 Task: Look for space in Lobatse, Botswana from 3rd August, 2023 to 17th August, 2023 for 3 adults, 1 child in price range Rs.3000 to Rs.15000. Place can be entire place with 3 bedrooms having 4 beds and 2 bathrooms. Property type can be house, flat, guest house. Amenities needed are: wifi, washing machine. Booking option can be shelf check-in. Required host language is English.
Action: Mouse moved to (436, 95)
Screenshot: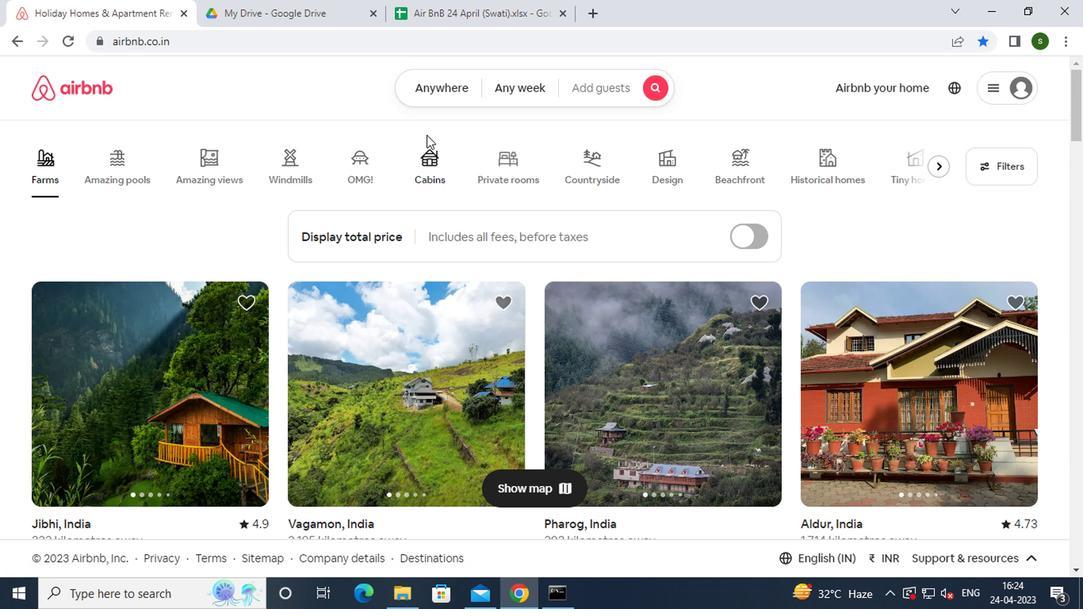 
Action: Mouse pressed left at (436, 95)
Screenshot: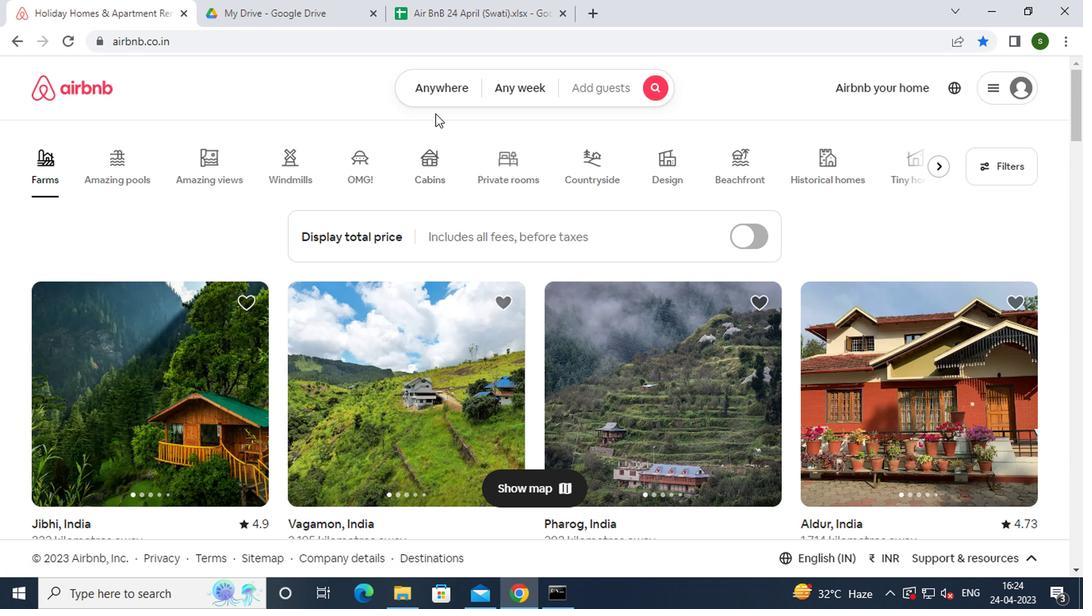 
Action: Mouse moved to (318, 156)
Screenshot: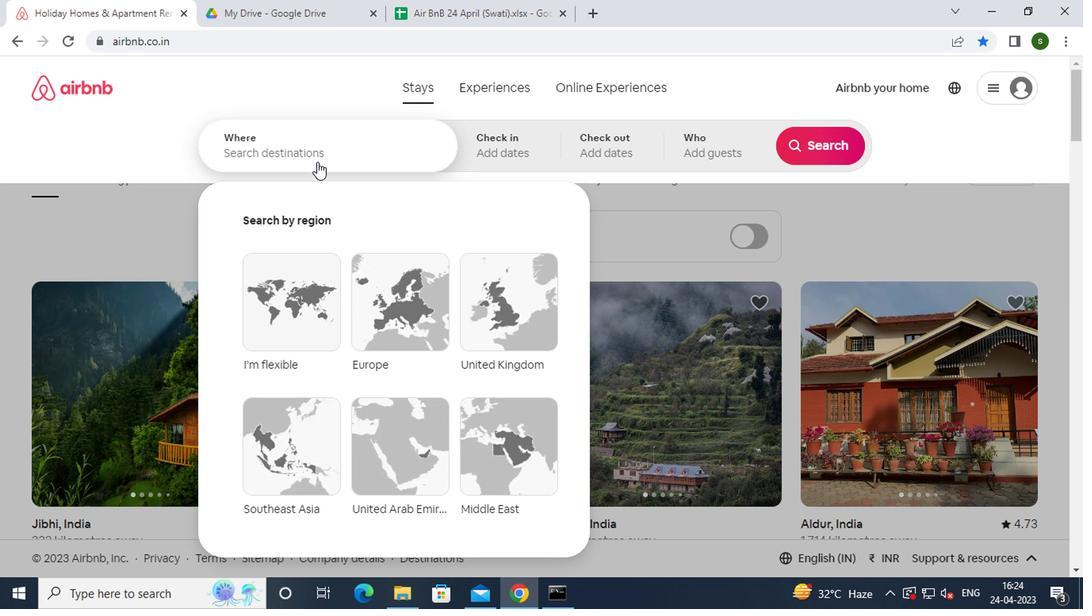 
Action: Mouse pressed left at (318, 156)
Screenshot: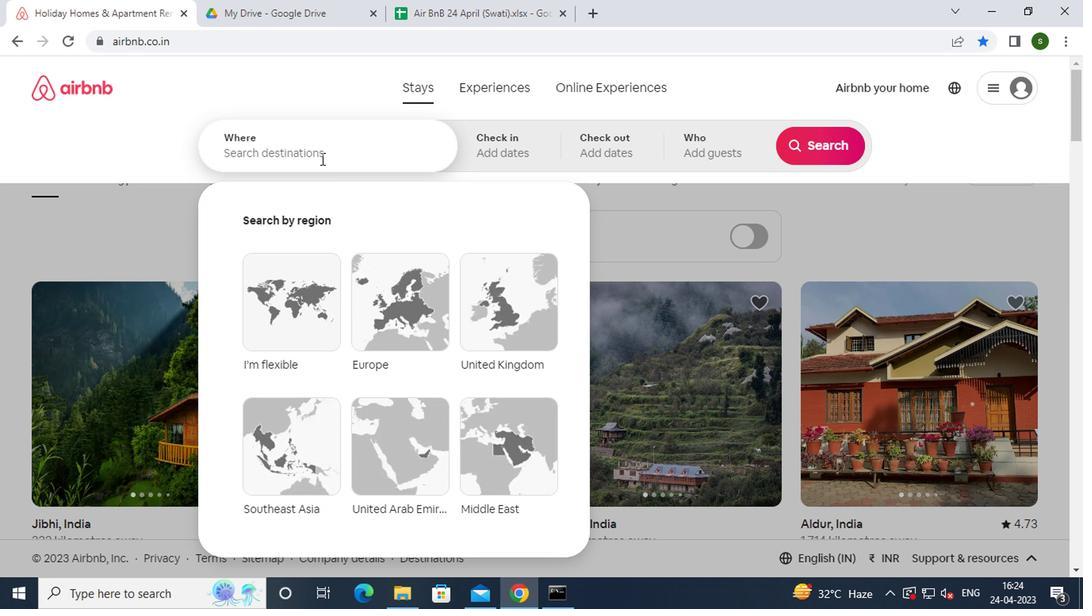 
Action: Key pressed <Key.caps_lock><Key.caps_lock>l<Key.caps_lock>obatse
Screenshot: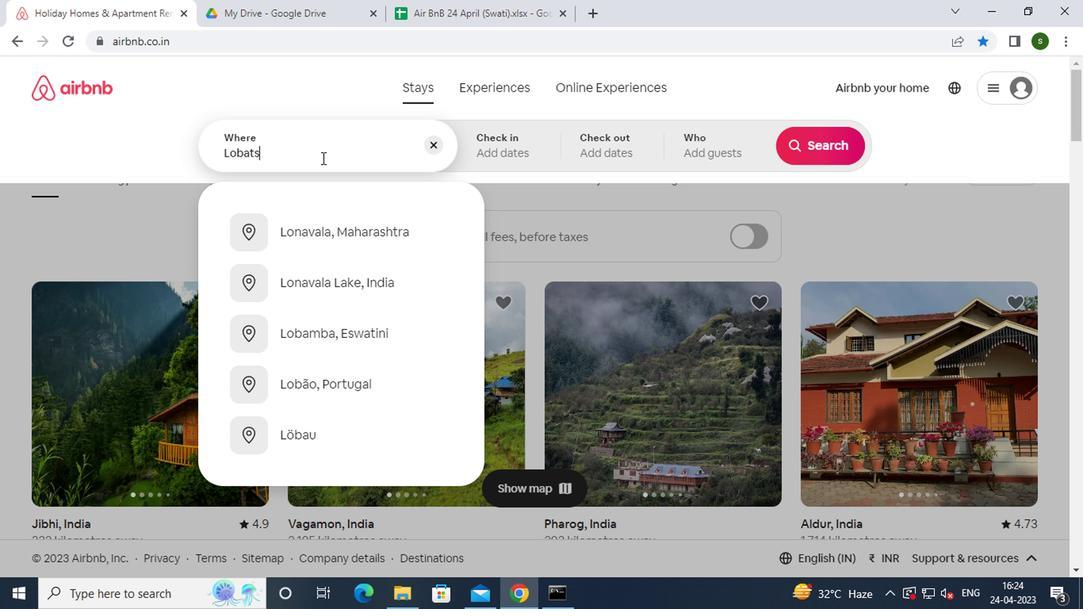 
Action: Mouse moved to (340, 222)
Screenshot: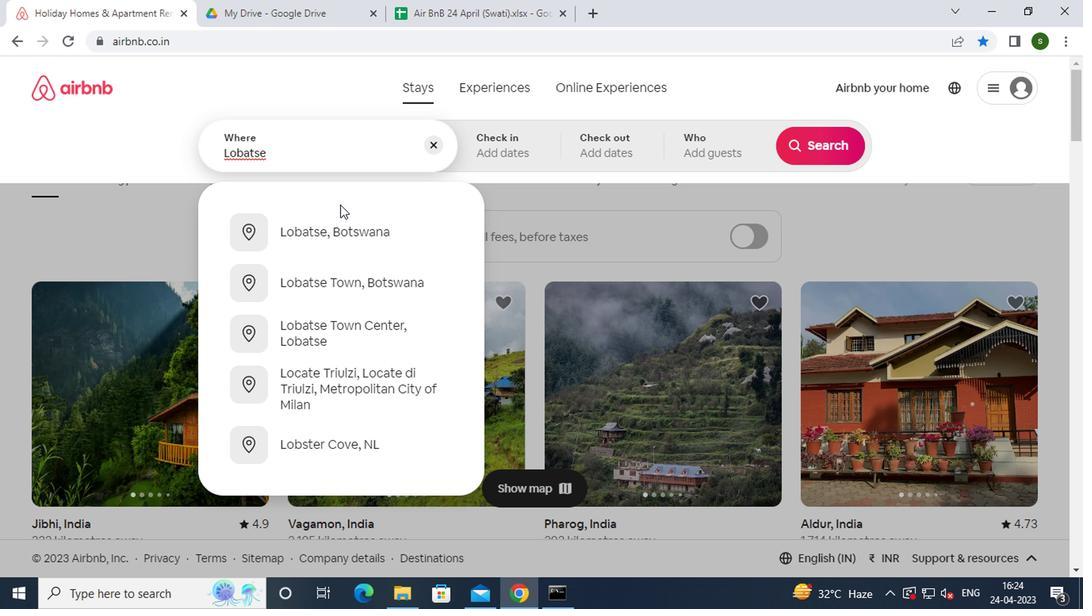 
Action: Mouse pressed left at (340, 222)
Screenshot: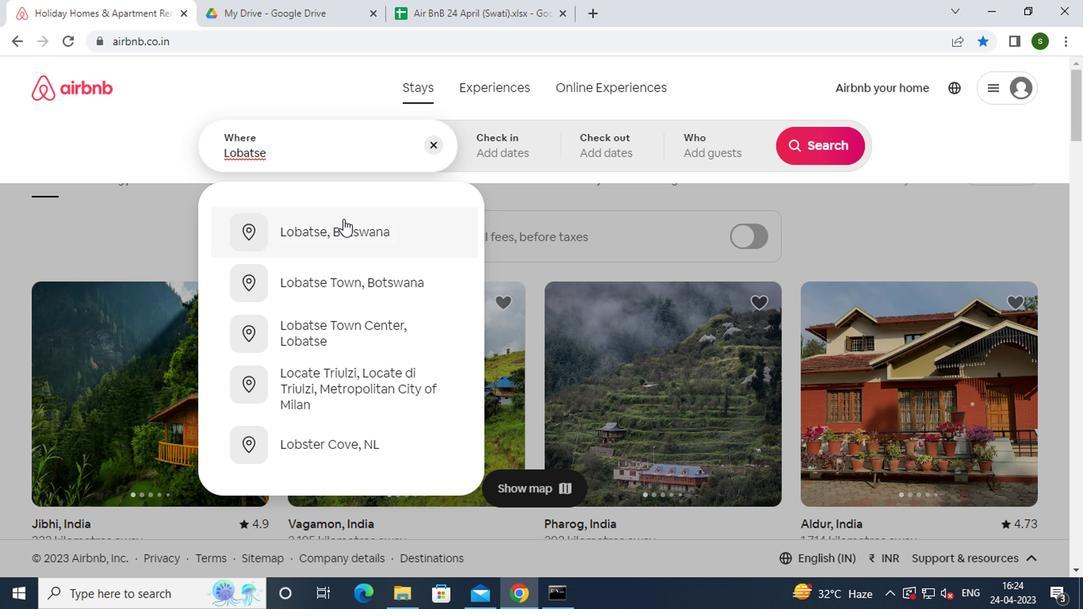 
Action: Mouse moved to (799, 278)
Screenshot: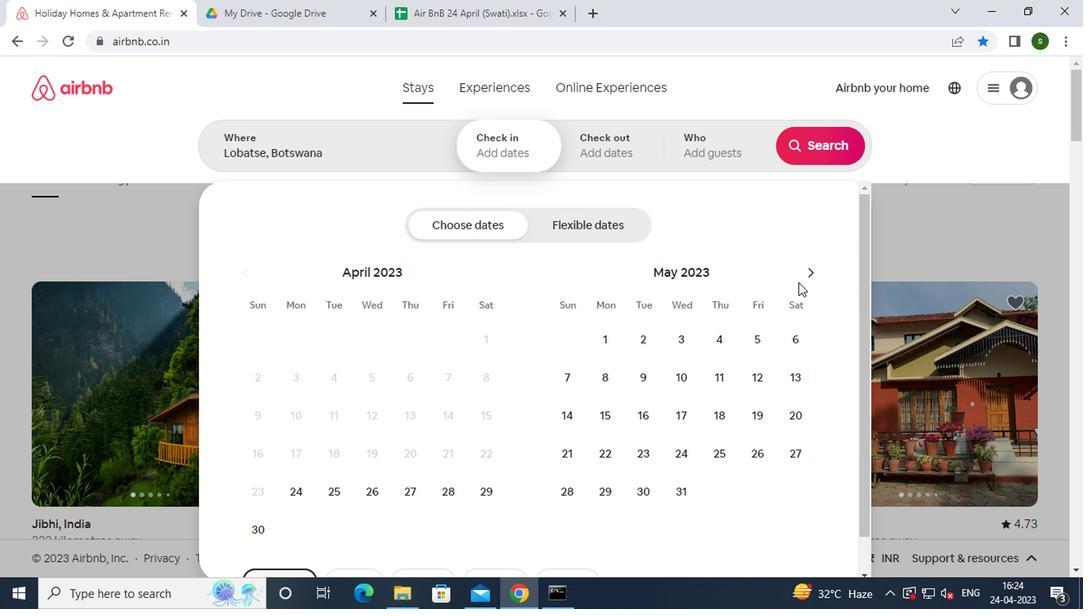 
Action: Mouse pressed left at (799, 278)
Screenshot: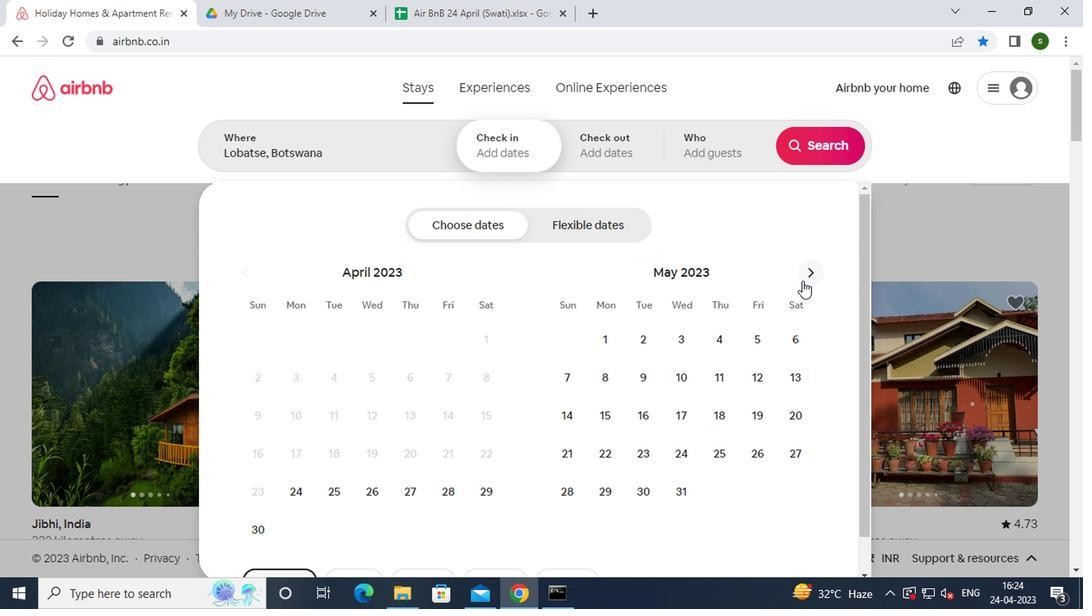 
Action: Mouse pressed left at (799, 278)
Screenshot: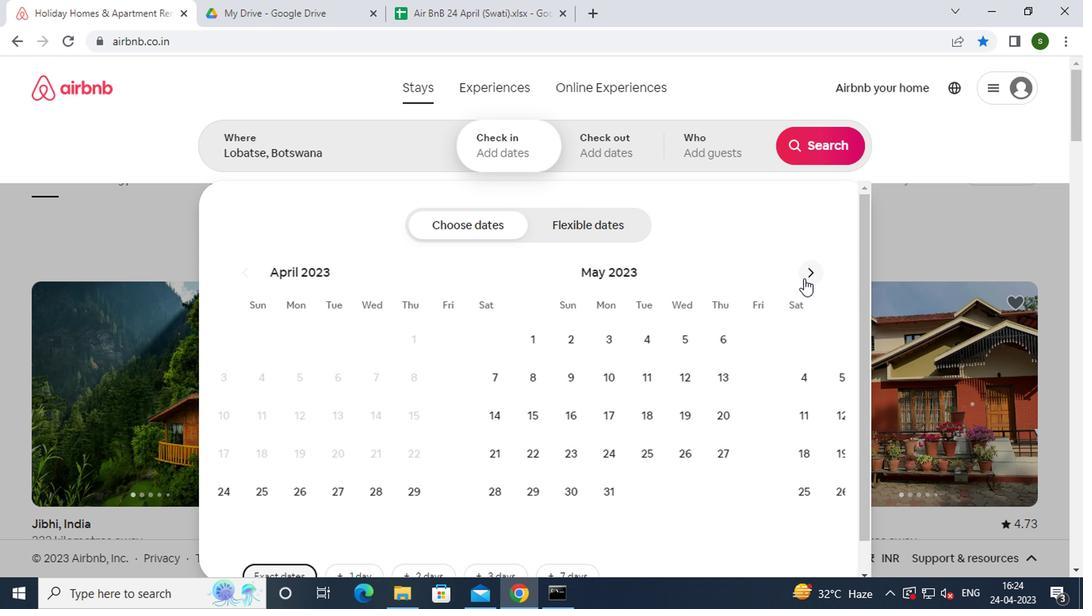 
Action: Mouse pressed left at (799, 278)
Screenshot: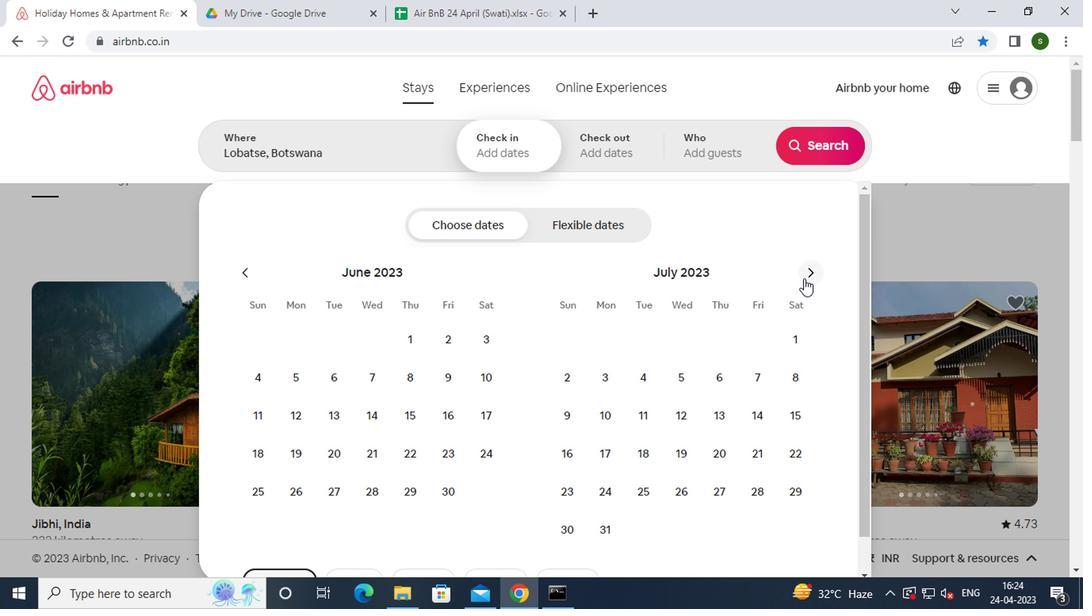 
Action: Mouse moved to (728, 334)
Screenshot: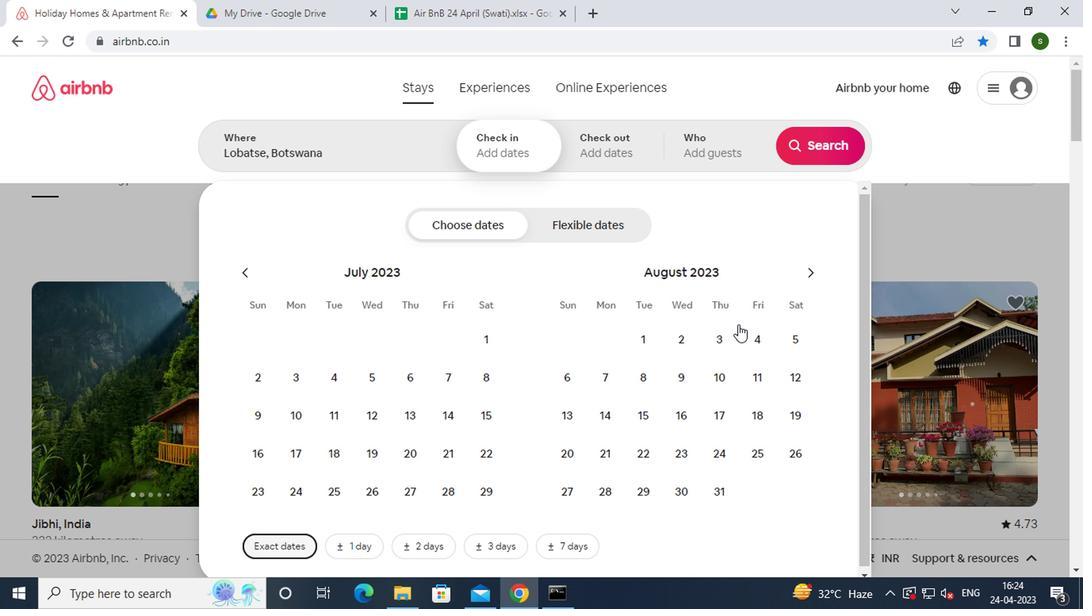 
Action: Mouse pressed left at (728, 334)
Screenshot: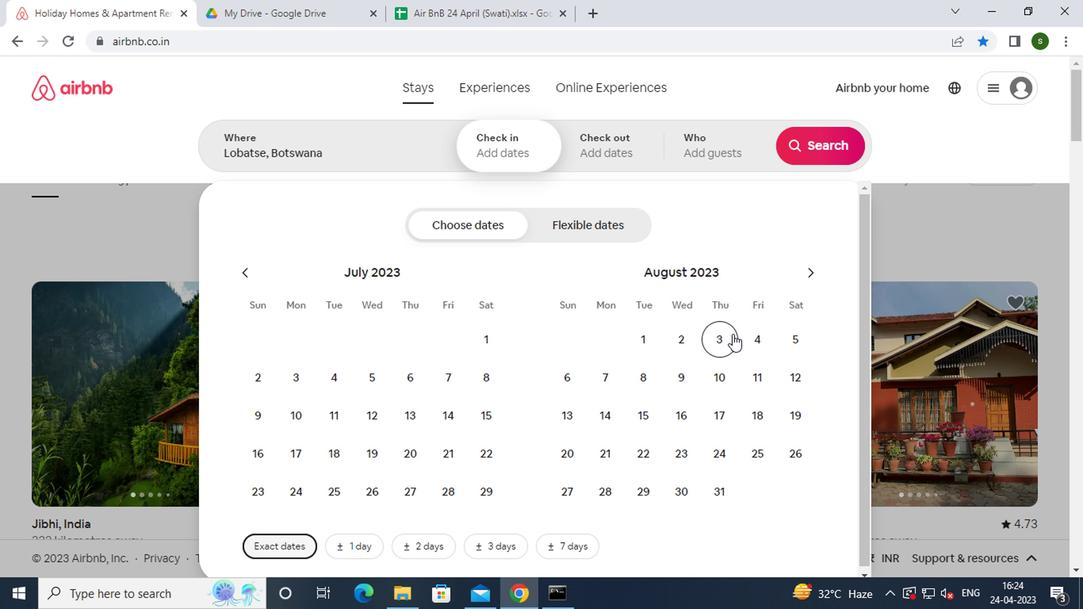 
Action: Mouse moved to (718, 418)
Screenshot: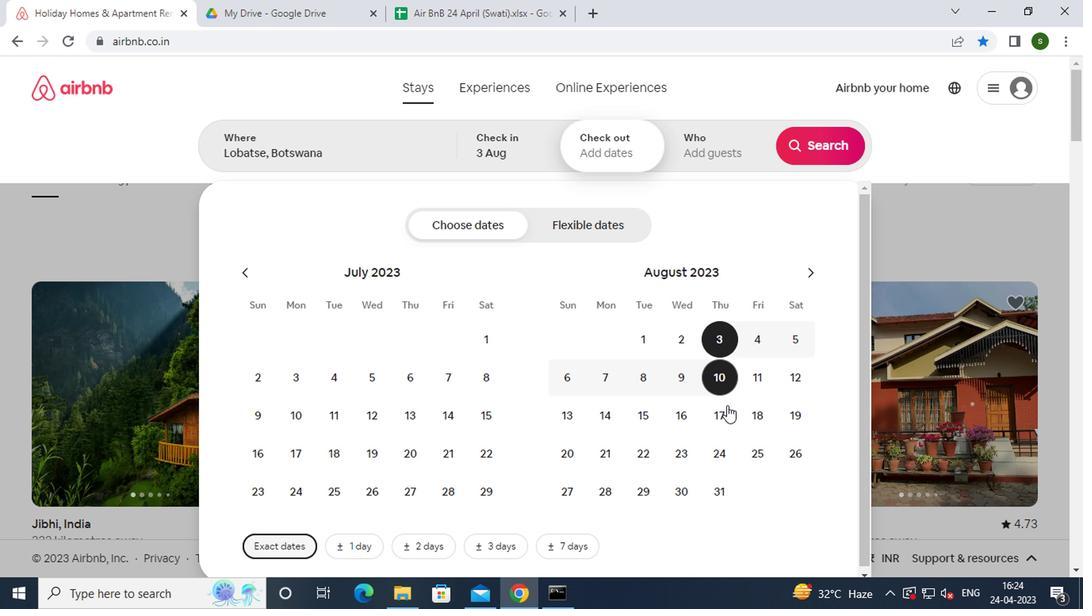 
Action: Mouse pressed left at (718, 418)
Screenshot: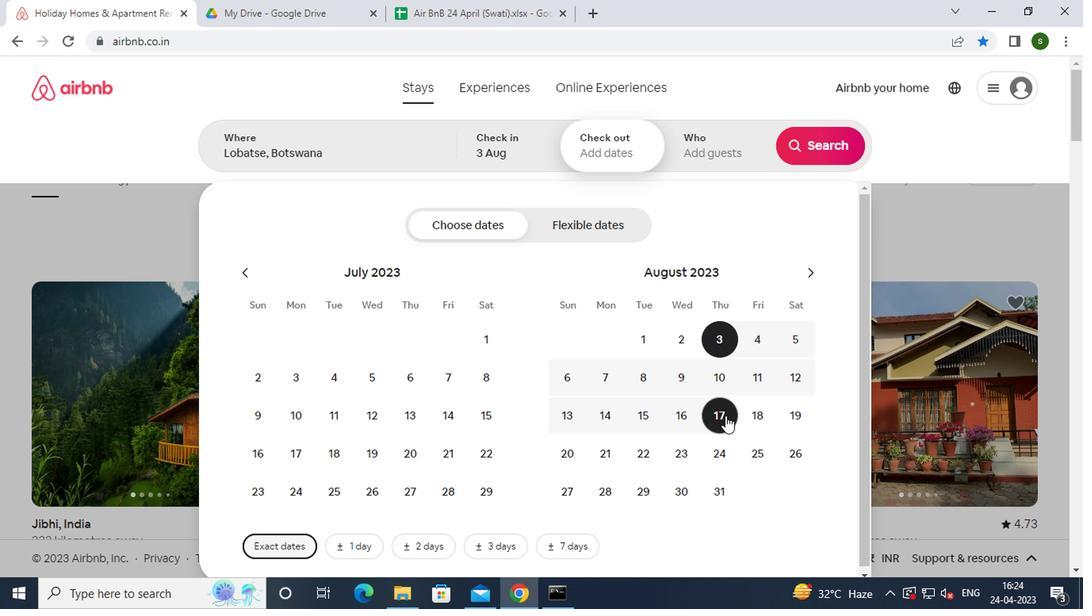 
Action: Mouse moved to (731, 138)
Screenshot: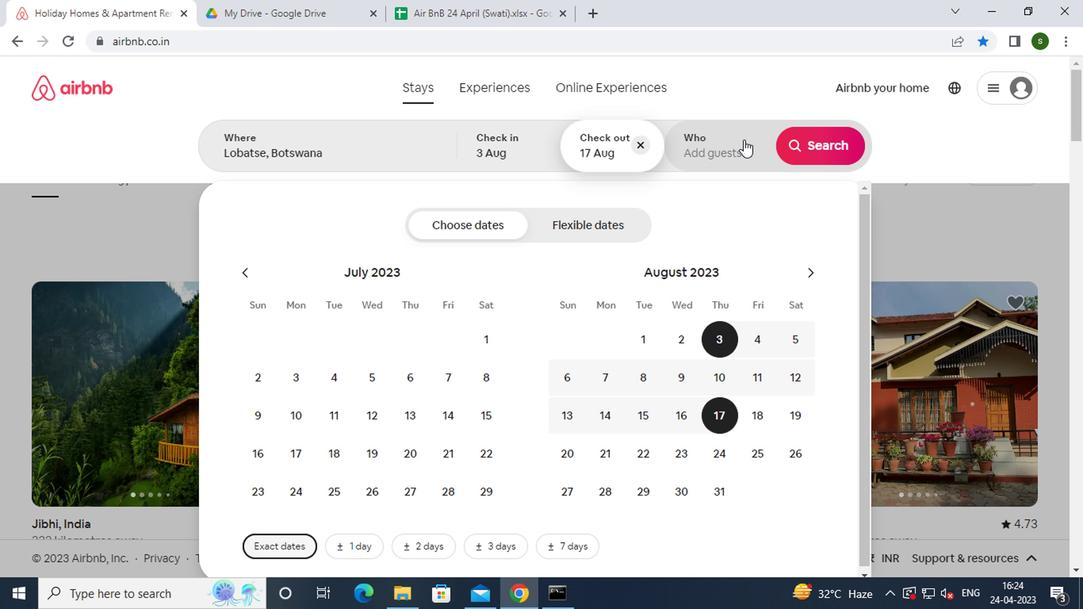 
Action: Mouse pressed left at (731, 138)
Screenshot: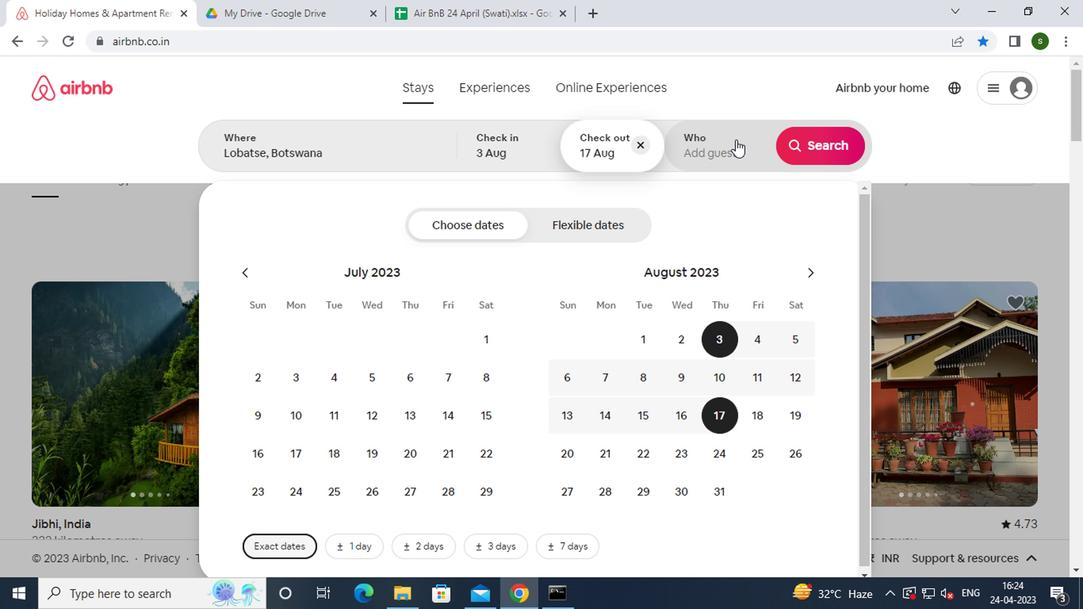 
Action: Mouse moved to (820, 230)
Screenshot: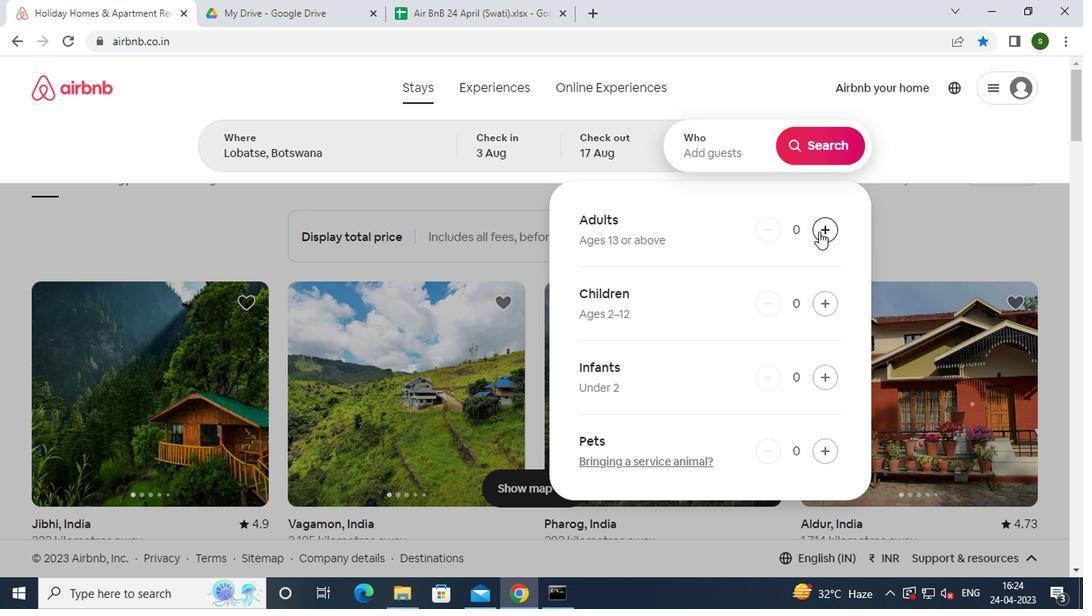 
Action: Mouse pressed left at (820, 230)
Screenshot: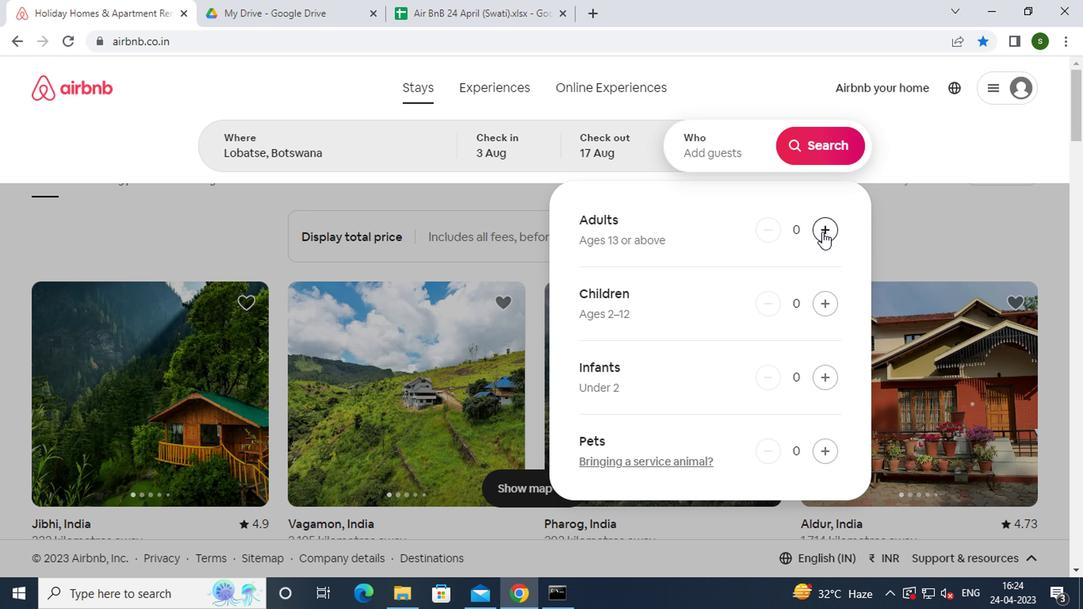 
Action: Mouse pressed left at (820, 230)
Screenshot: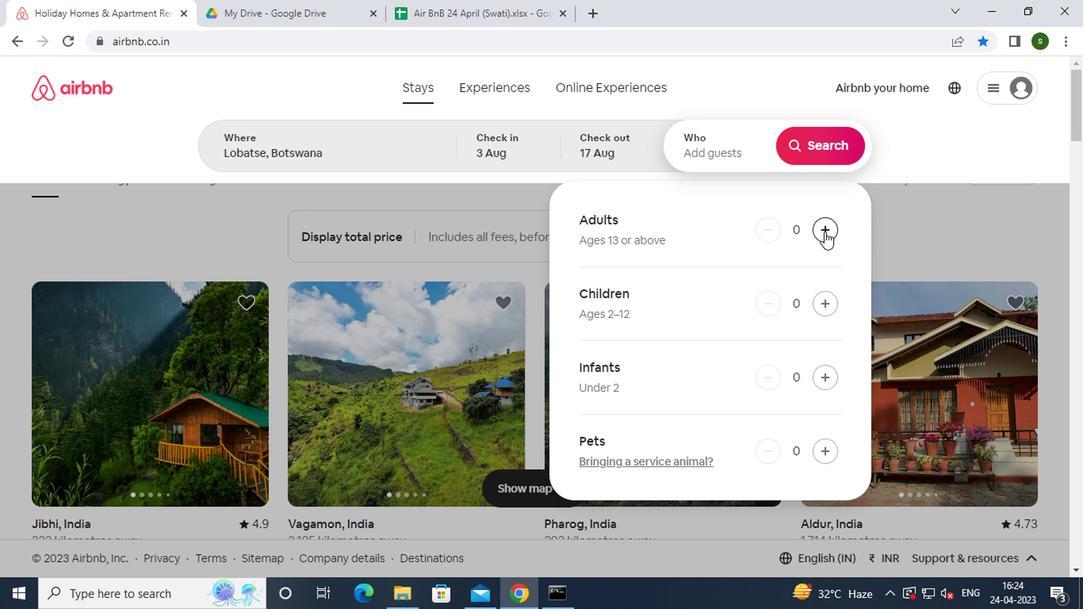 
Action: Mouse pressed left at (820, 230)
Screenshot: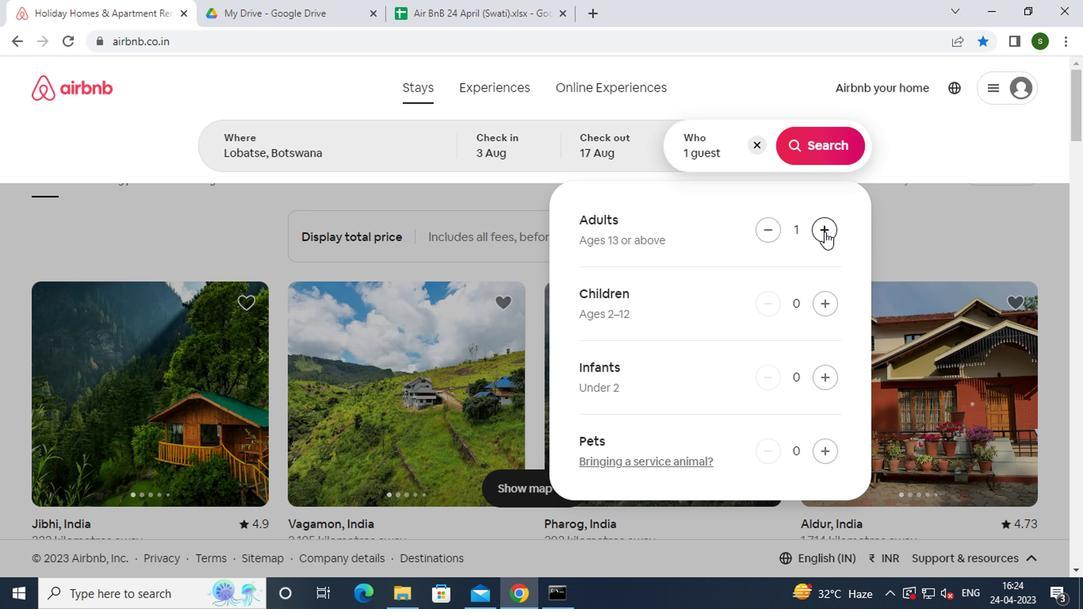 
Action: Mouse moved to (822, 300)
Screenshot: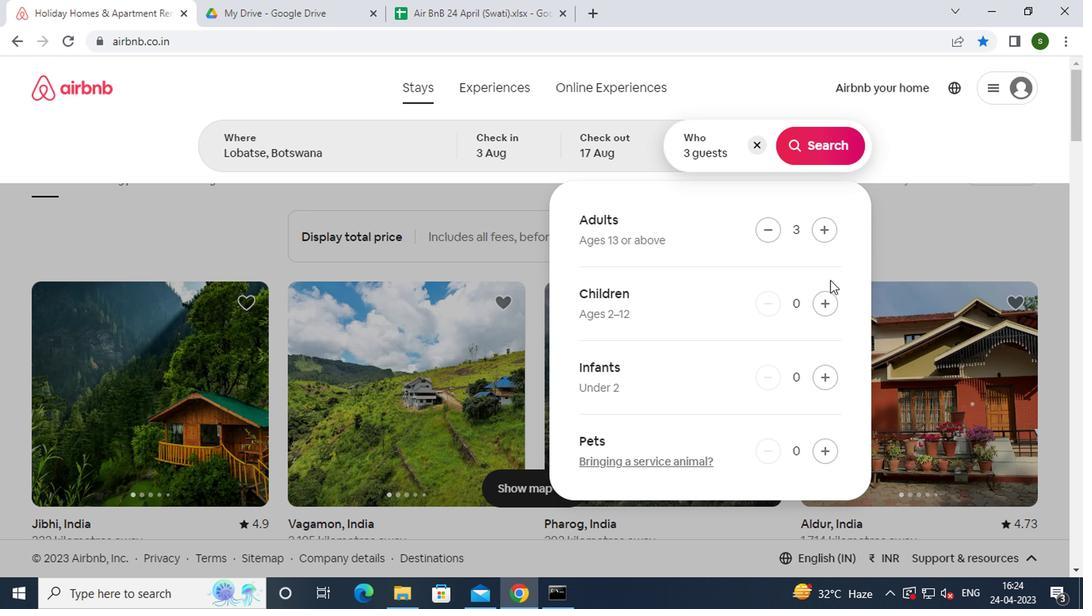 
Action: Mouse pressed left at (822, 300)
Screenshot: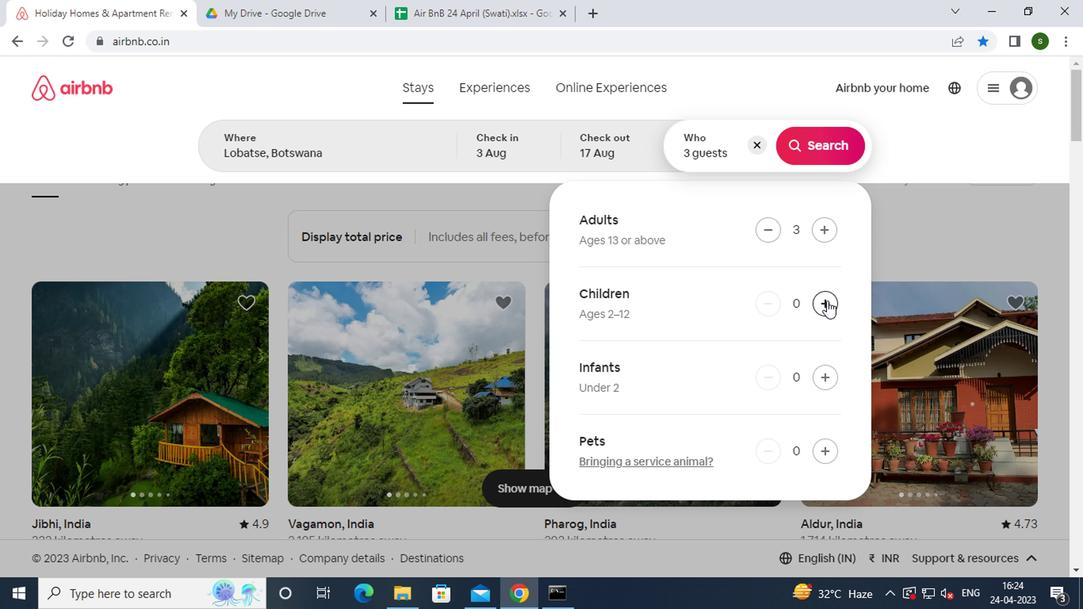 
Action: Mouse moved to (818, 150)
Screenshot: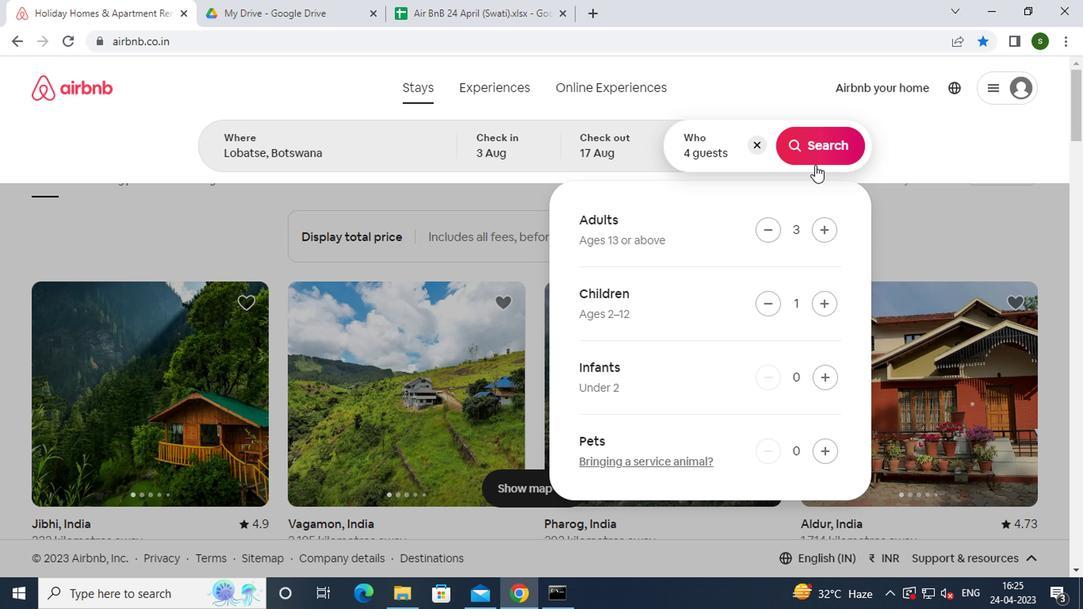 
Action: Mouse pressed left at (818, 150)
Screenshot: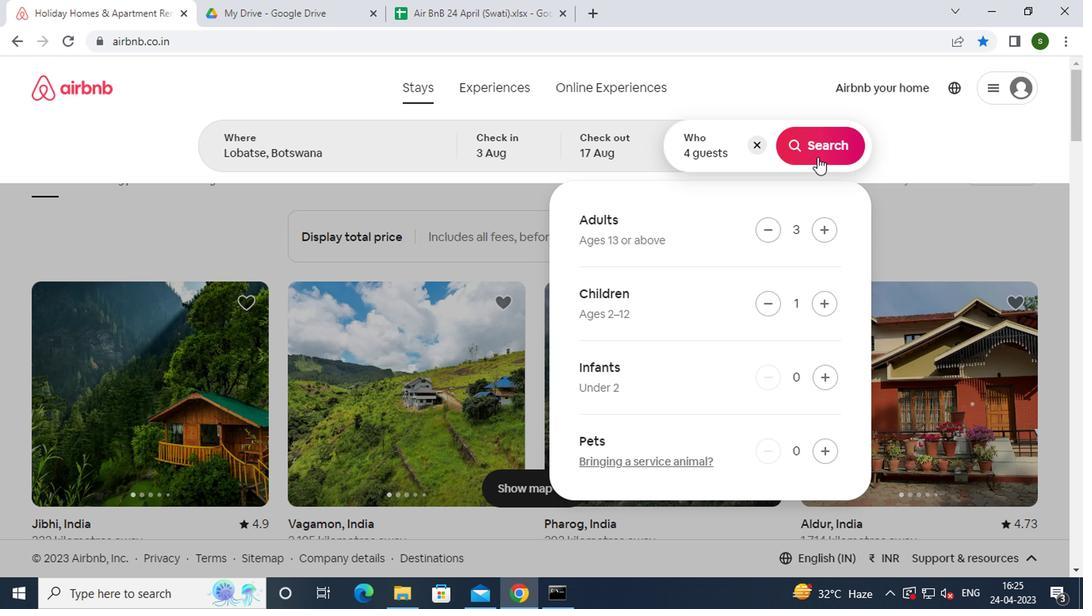 
Action: Mouse moved to (1007, 153)
Screenshot: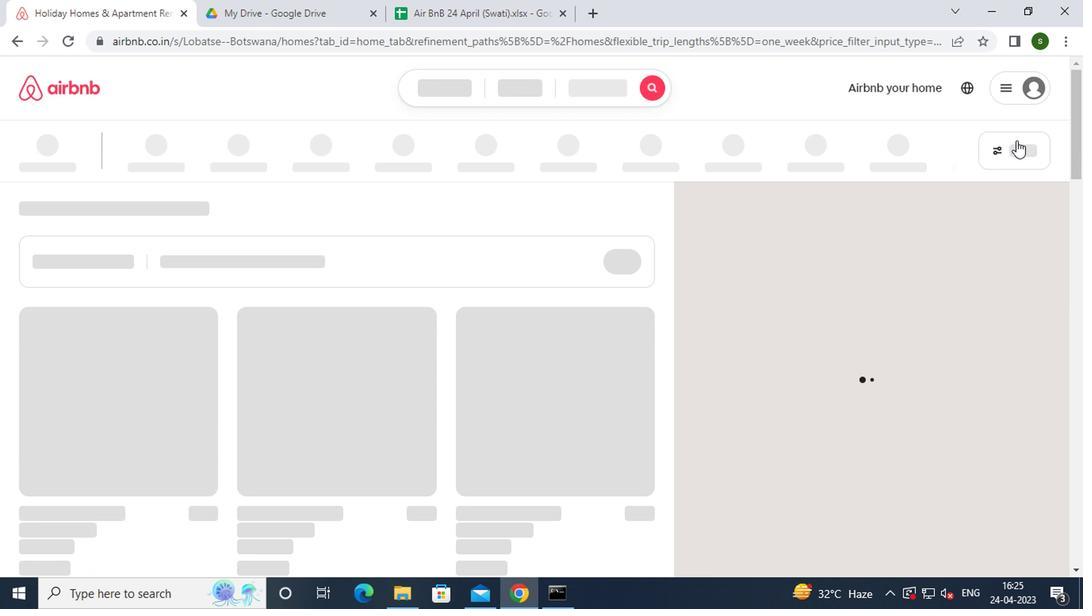 
Action: Mouse pressed left at (1007, 153)
Screenshot: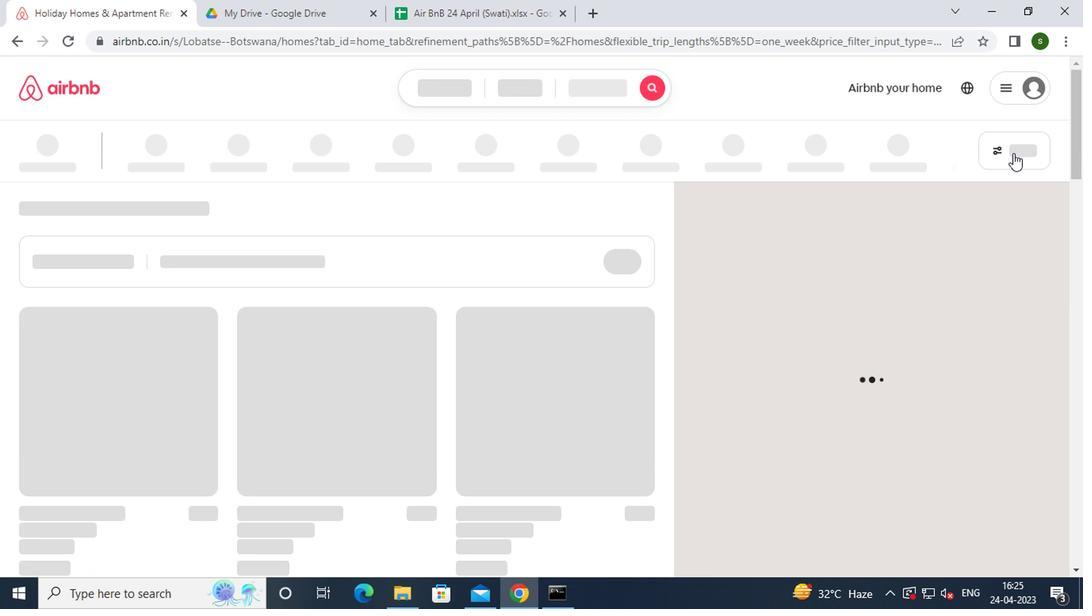 
Action: Mouse moved to (1002, 143)
Screenshot: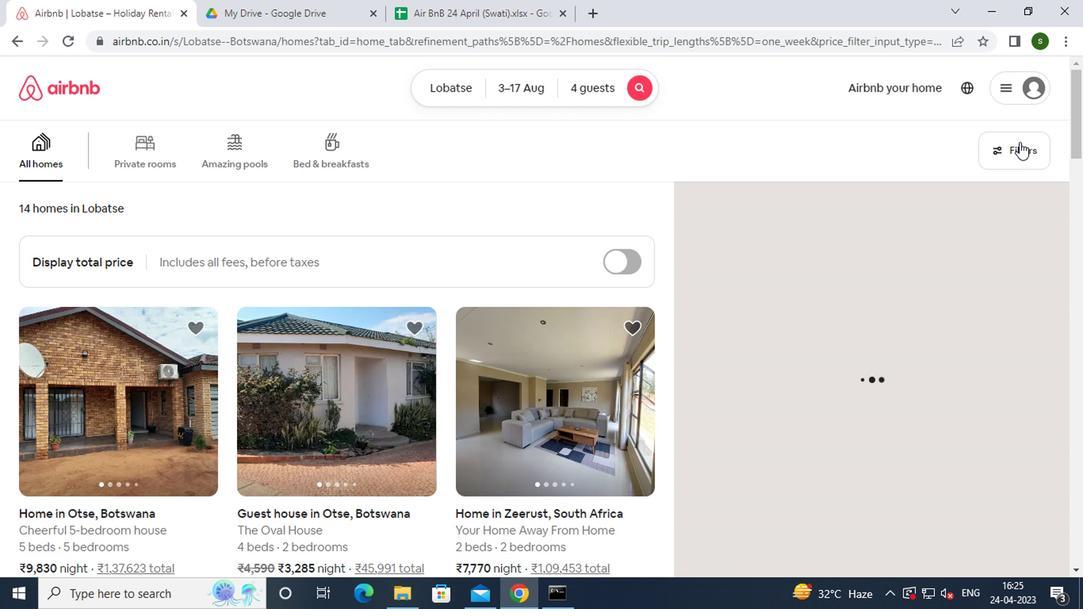 
Action: Mouse pressed left at (1002, 143)
Screenshot: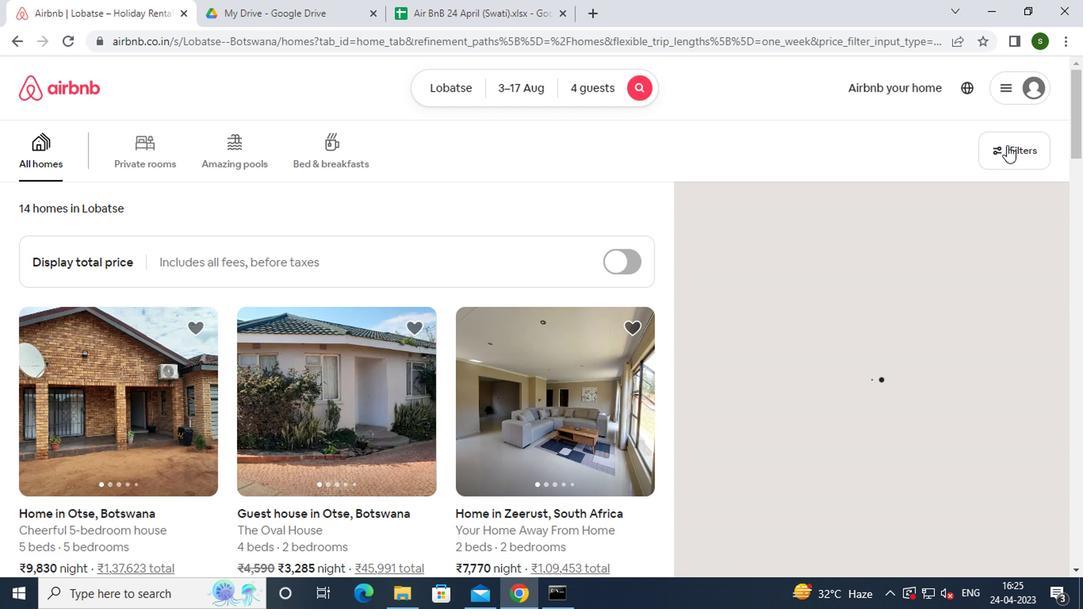 
Action: Mouse moved to (446, 353)
Screenshot: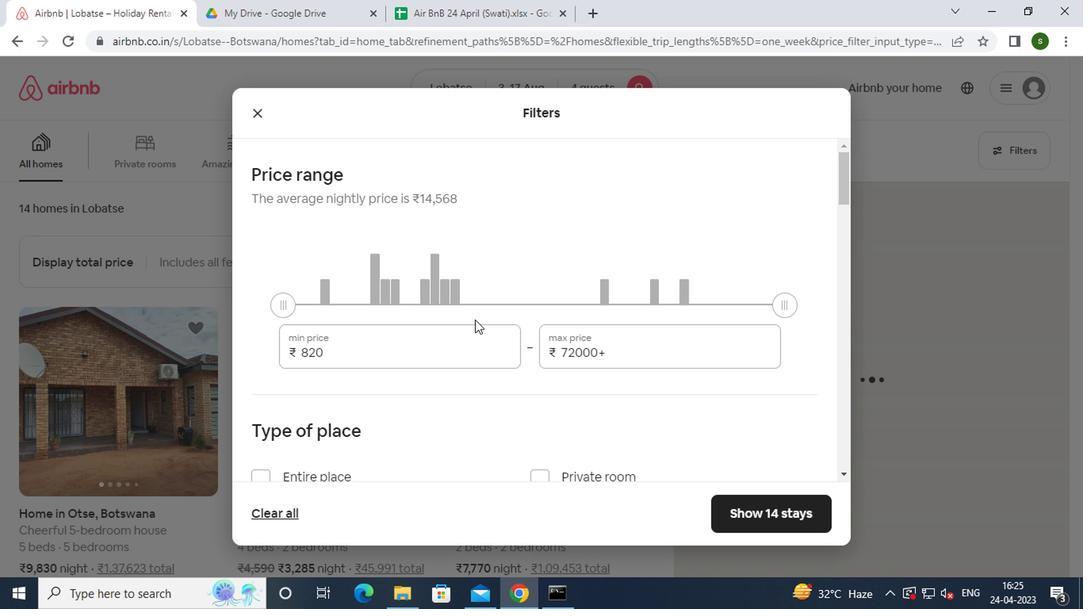 
Action: Mouse pressed left at (446, 353)
Screenshot: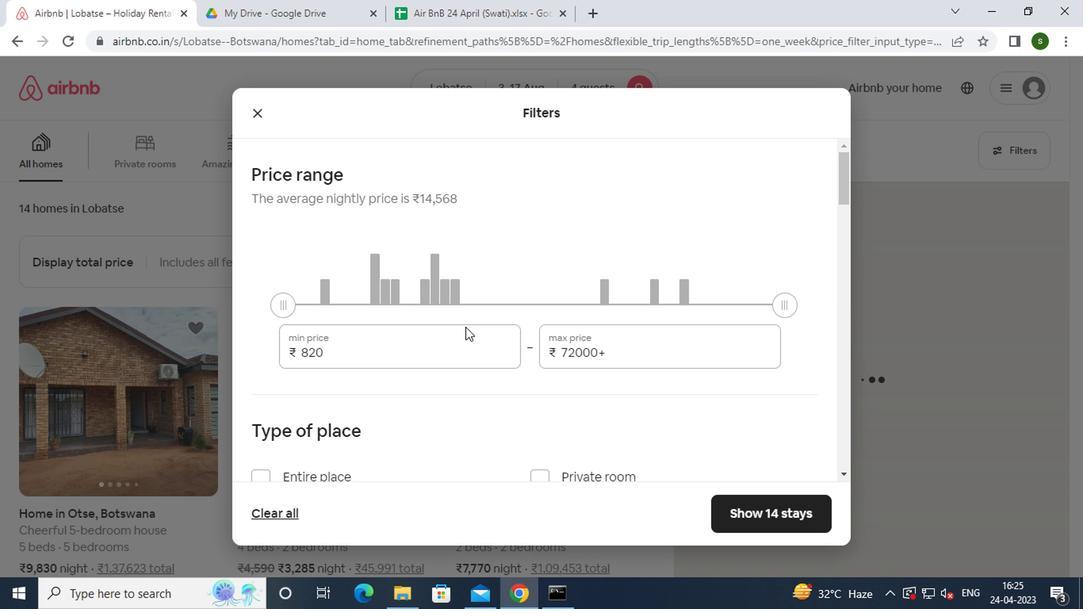 
Action: Key pressed <Key.backspace><Key.backspace><Key.backspace><Key.backspace><Key.backspace><Key.backspace><Key.backspace><Key.backspace>3000
Screenshot: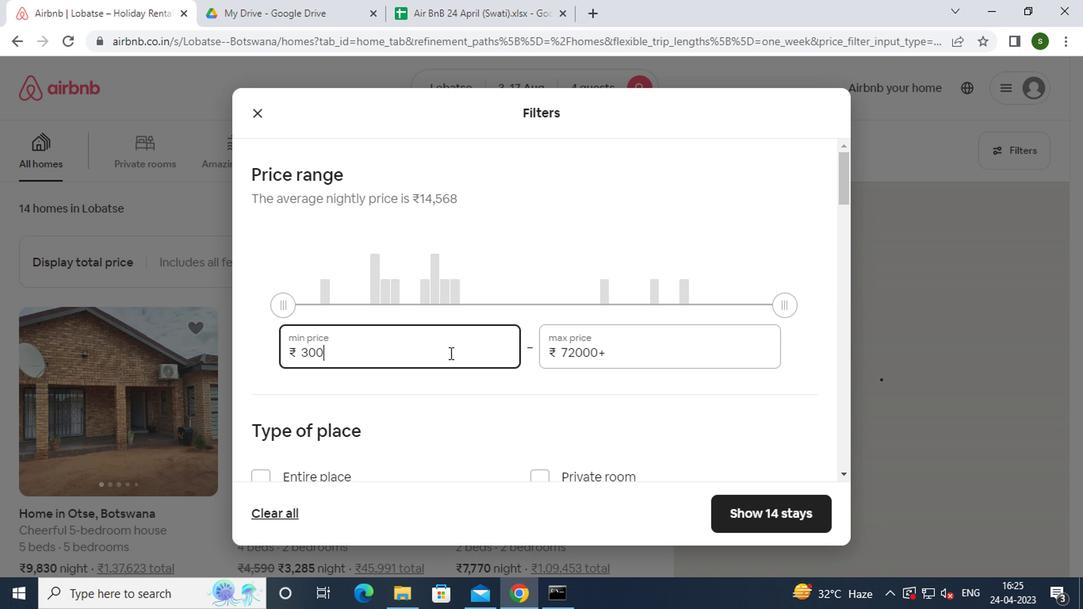 
Action: Mouse moved to (631, 347)
Screenshot: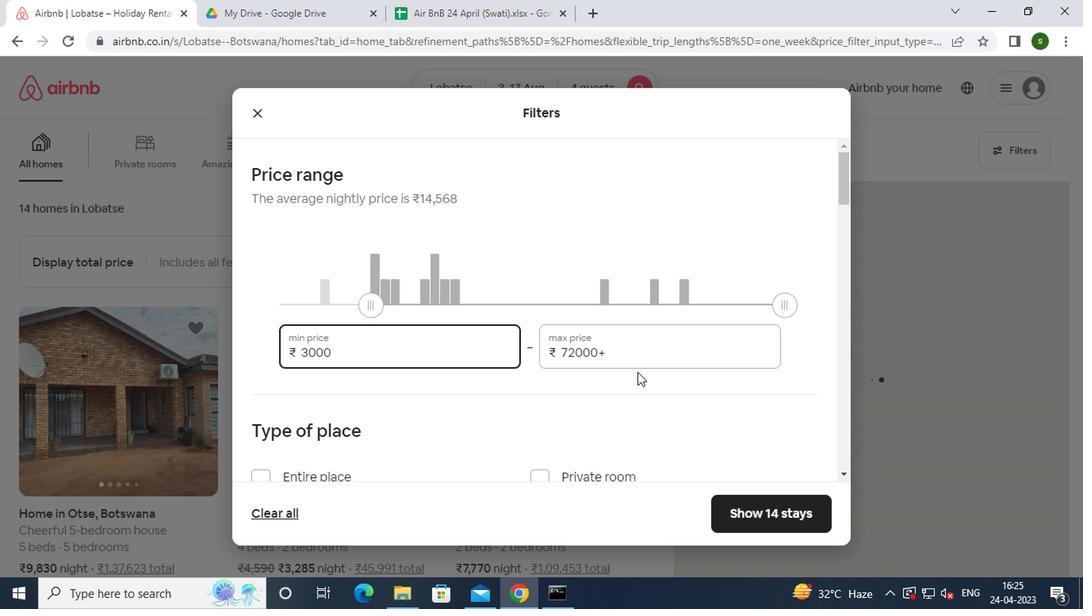 
Action: Mouse pressed left at (631, 347)
Screenshot: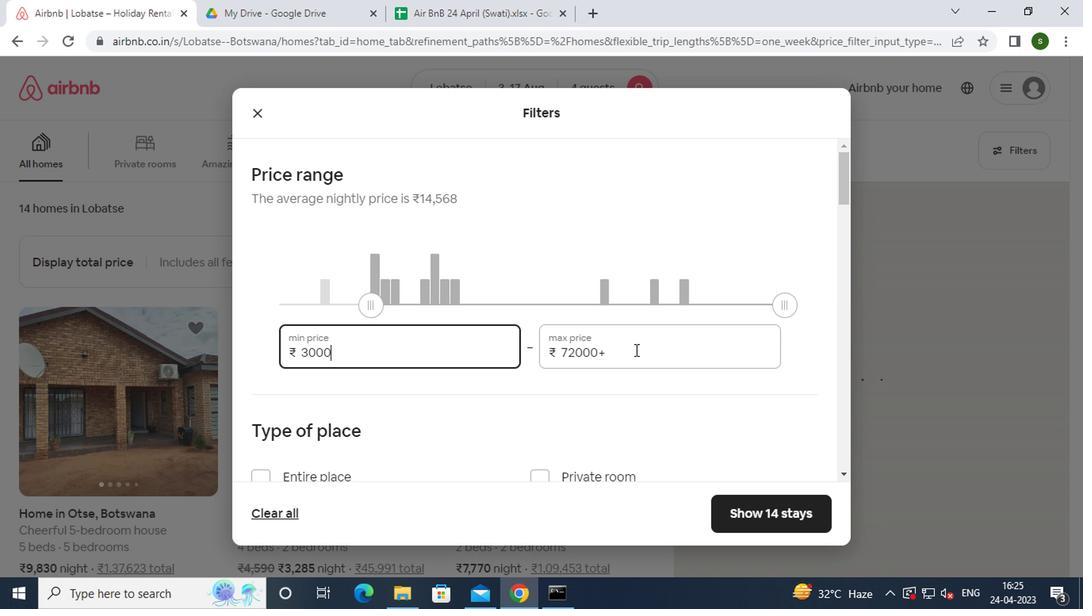 
Action: Key pressed <Key.backspace><Key.backspace><Key.backspace><Key.backspace><Key.backspace><Key.backspace><Key.backspace><Key.backspace><Key.backspace><Key.backspace><Key.backspace><Key.backspace>15000
Screenshot: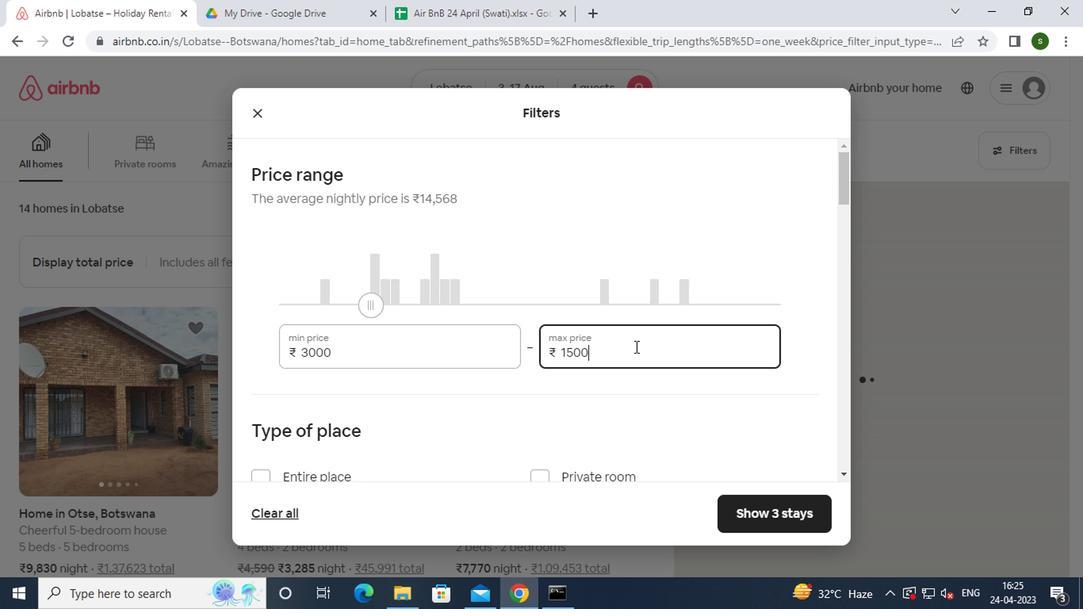 
Action: Mouse moved to (578, 370)
Screenshot: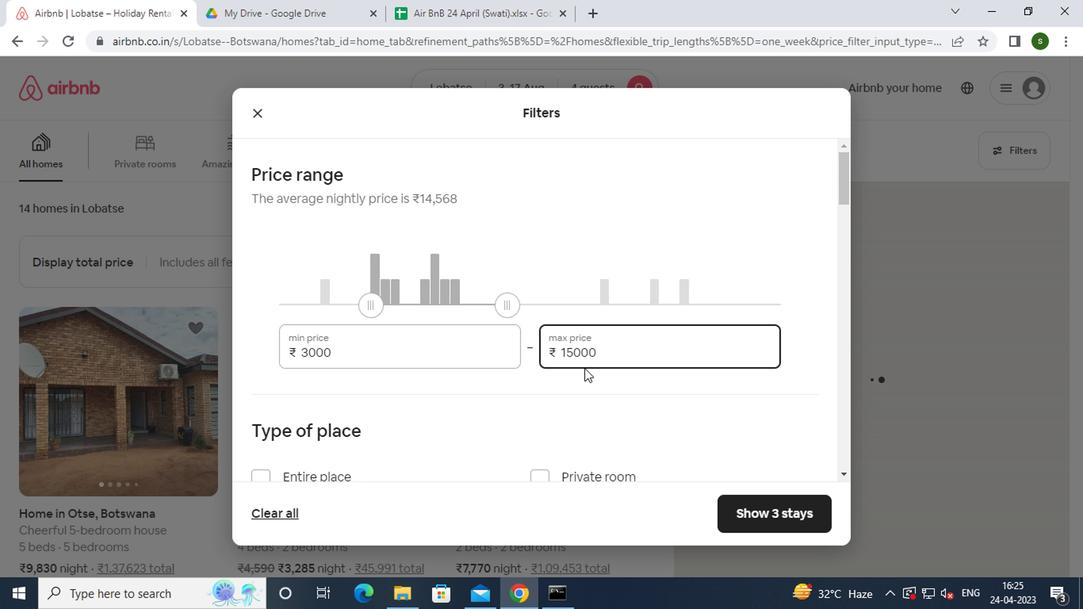 
Action: Mouse scrolled (578, 369) with delta (0, -1)
Screenshot: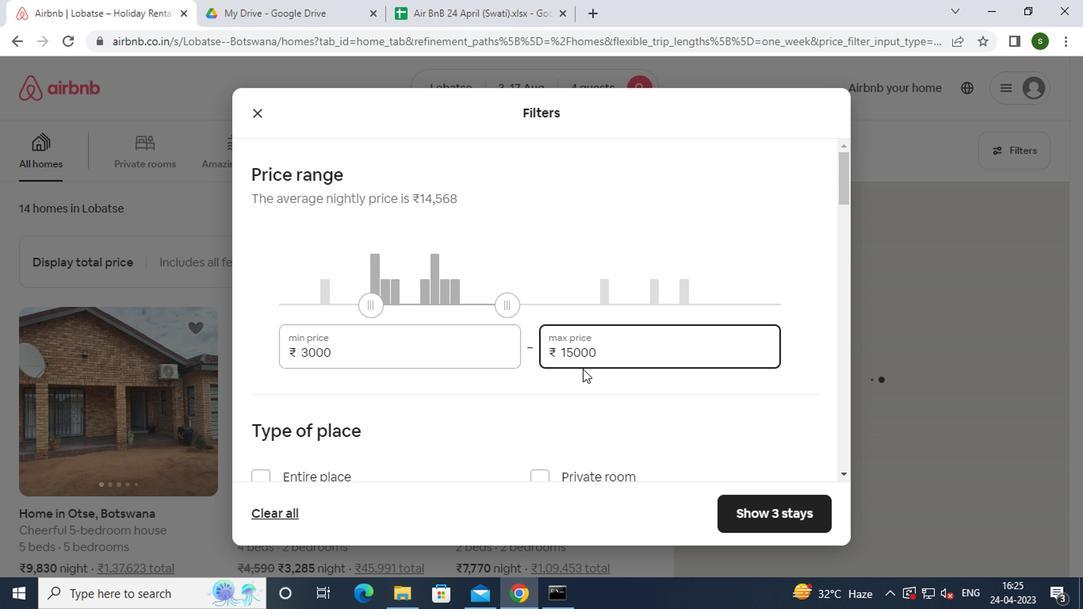 
Action: Mouse moved to (578, 371)
Screenshot: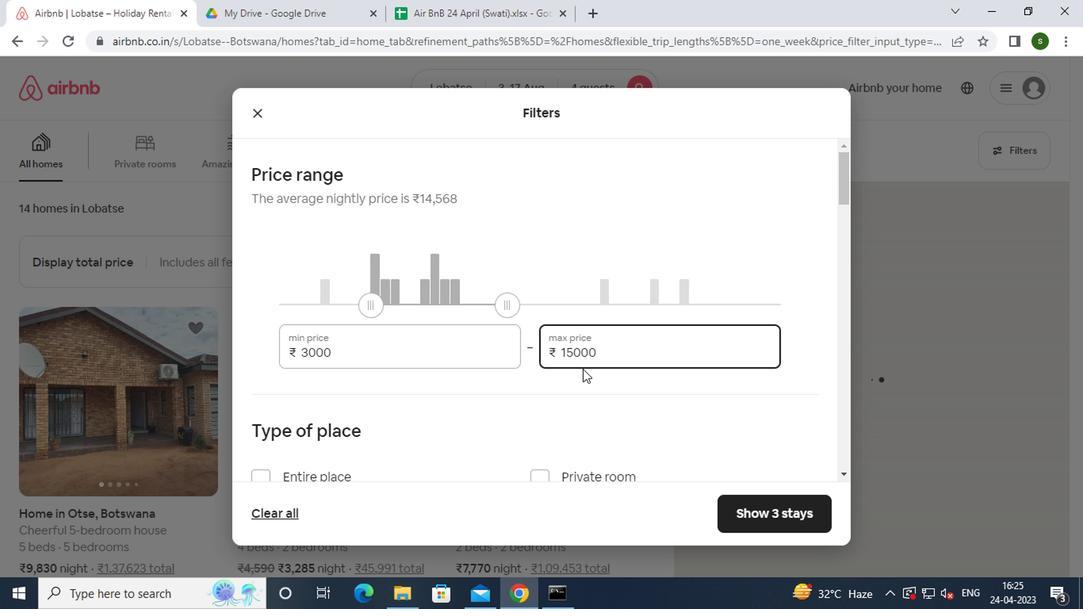 
Action: Mouse scrolled (578, 370) with delta (0, -1)
Screenshot: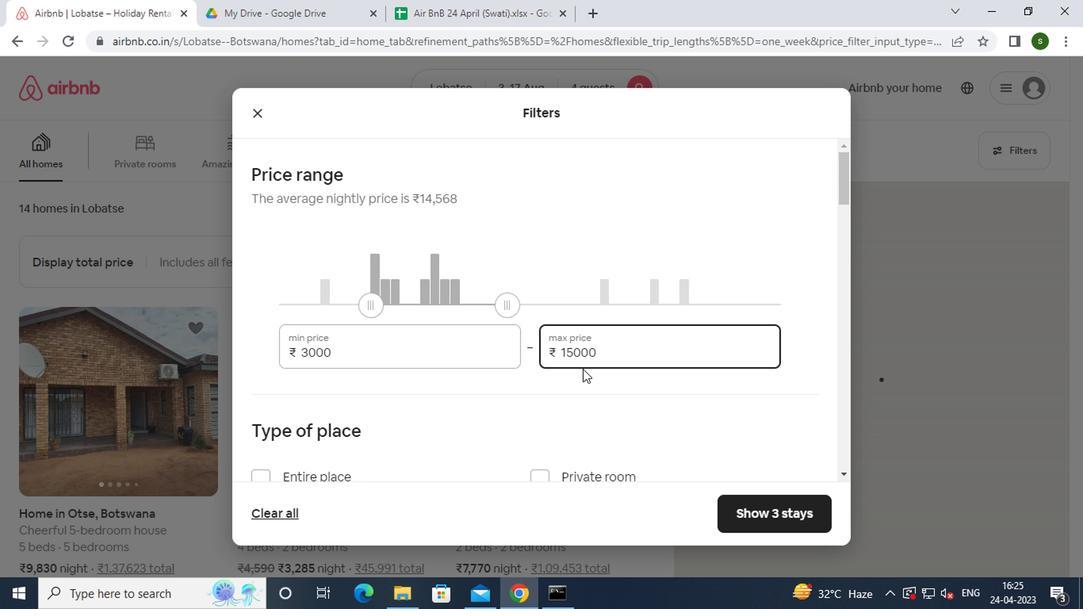 
Action: Mouse moved to (330, 334)
Screenshot: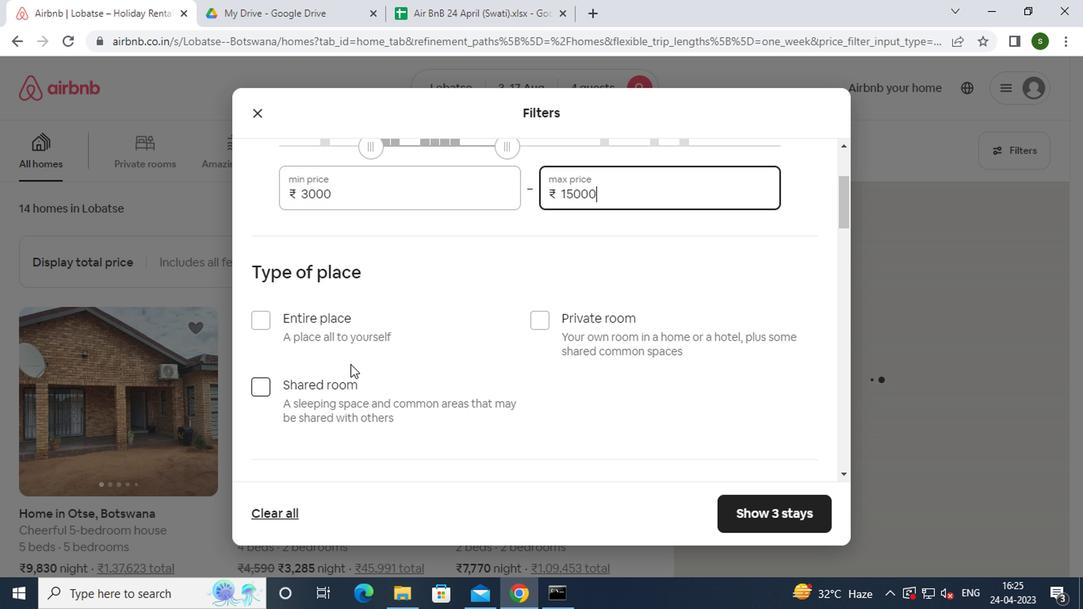 
Action: Mouse pressed left at (330, 334)
Screenshot: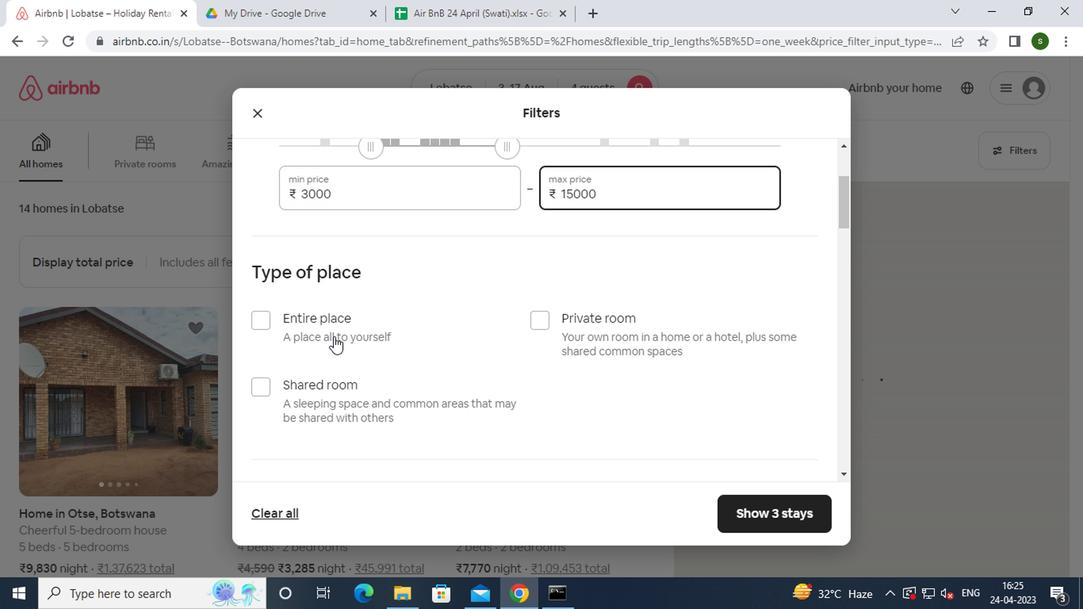 
Action: Mouse moved to (423, 337)
Screenshot: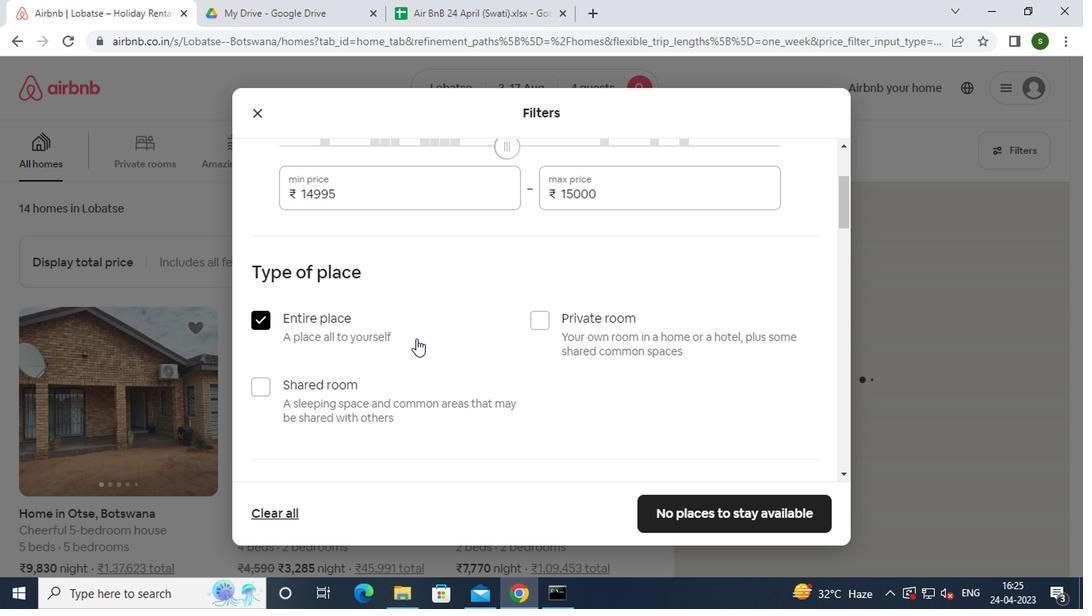 
Action: Mouse scrolled (423, 336) with delta (0, -1)
Screenshot: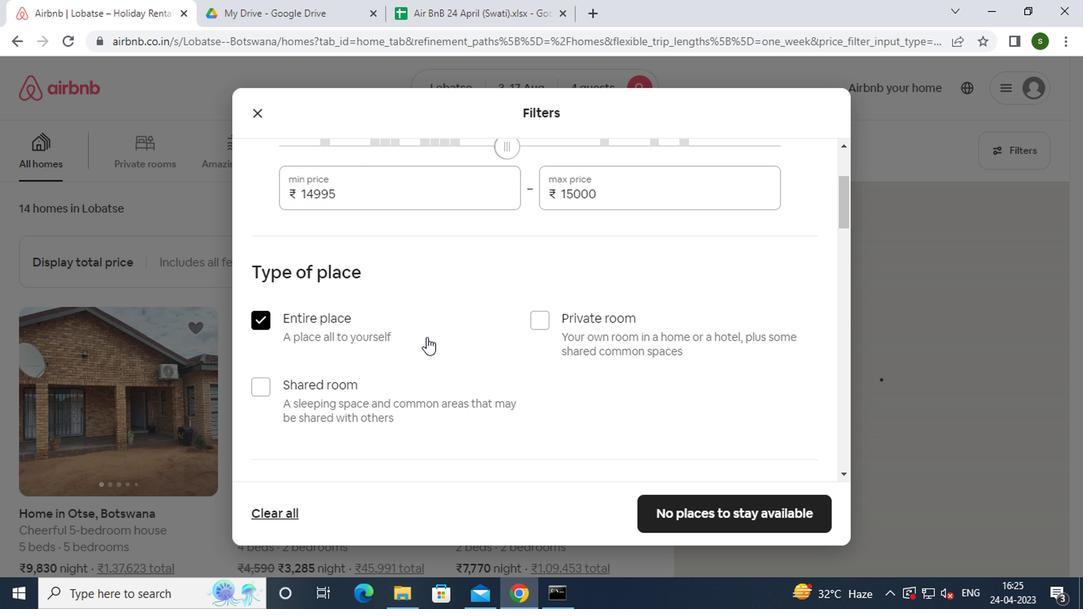 
Action: Mouse scrolled (423, 336) with delta (0, -1)
Screenshot: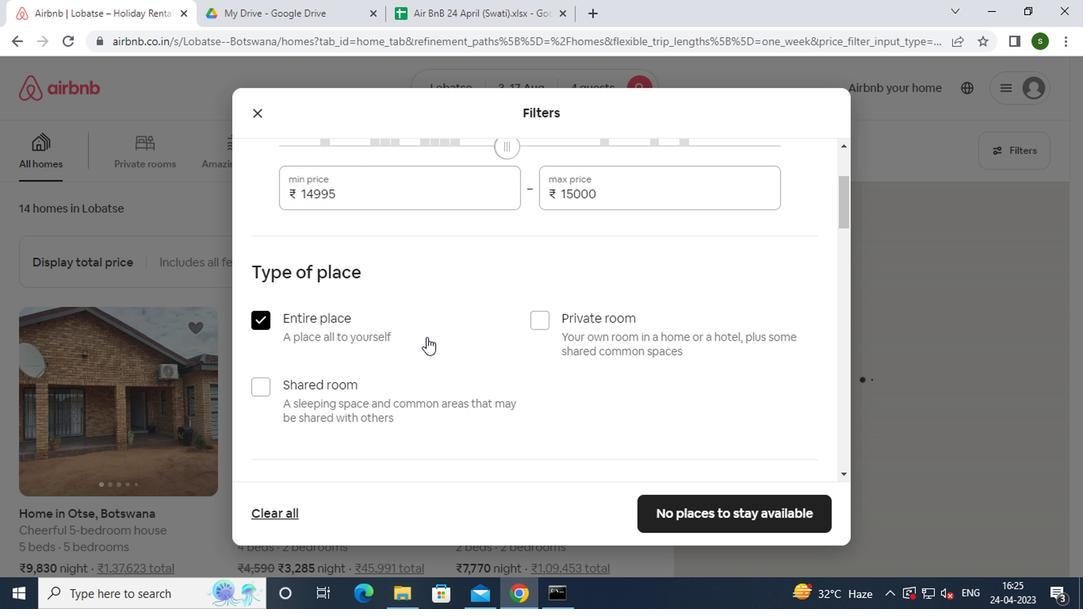
Action: Mouse scrolled (423, 336) with delta (0, -1)
Screenshot: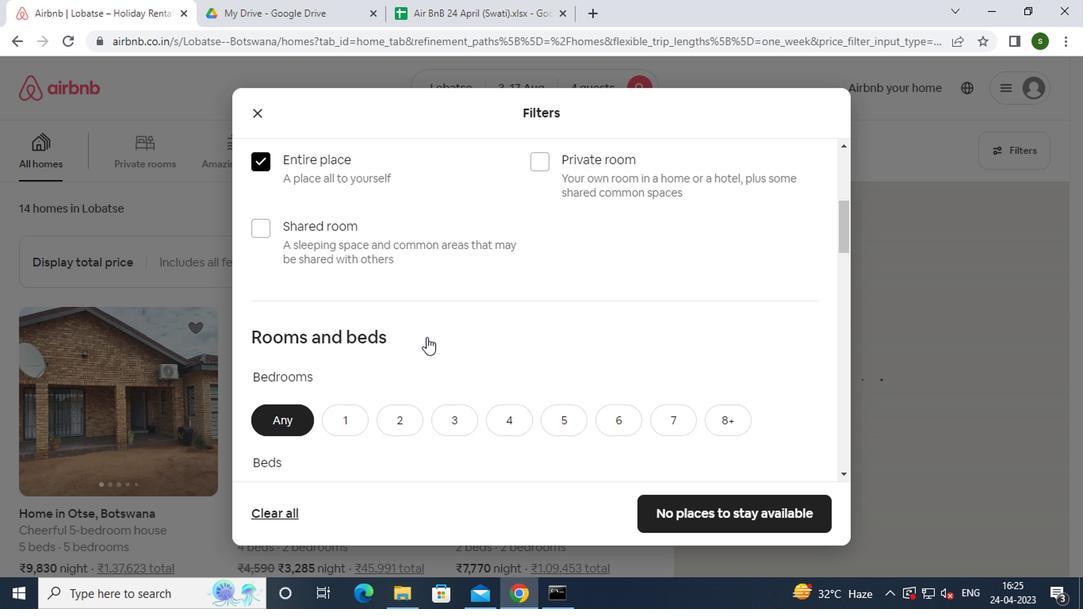 
Action: Mouse scrolled (423, 336) with delta (0, -1)
Screenshot: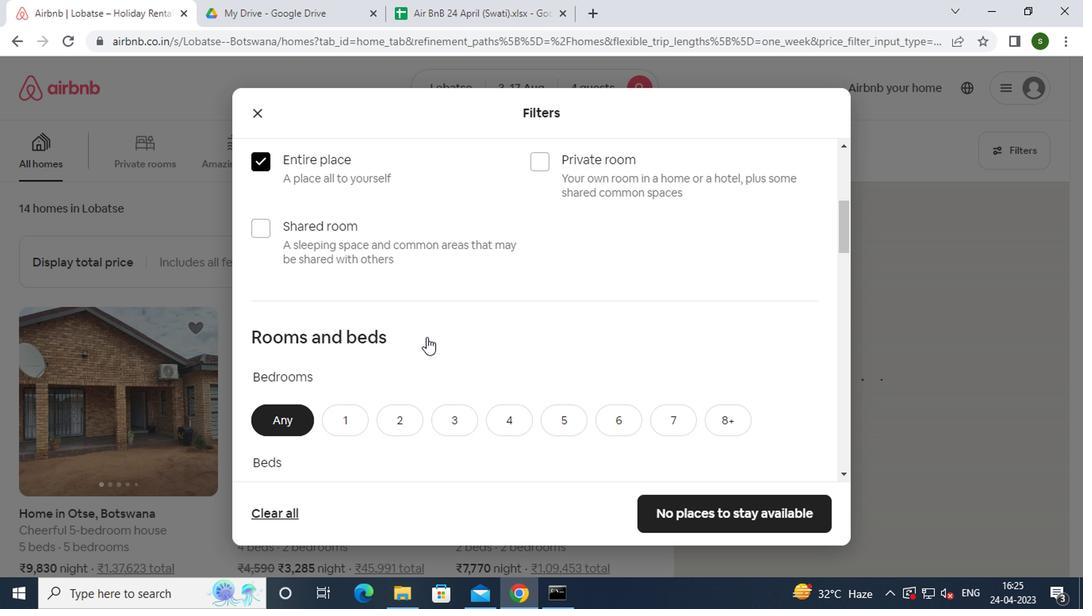 
Action: Mouse moved to (458, 268)
Screenshot: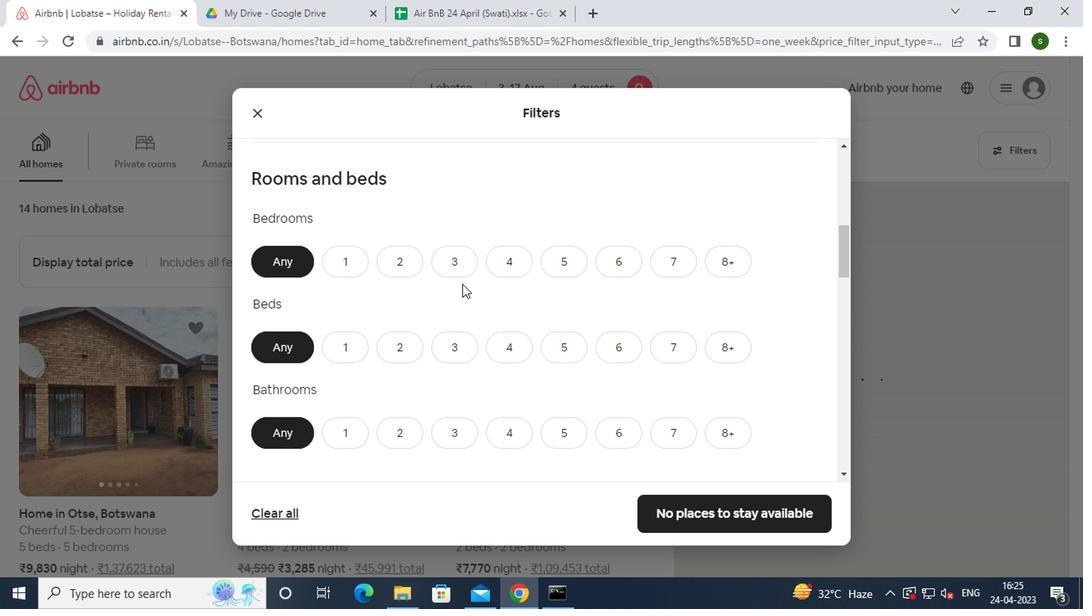 
Action: Mouse pressed left at (458, 268)
Screenshot: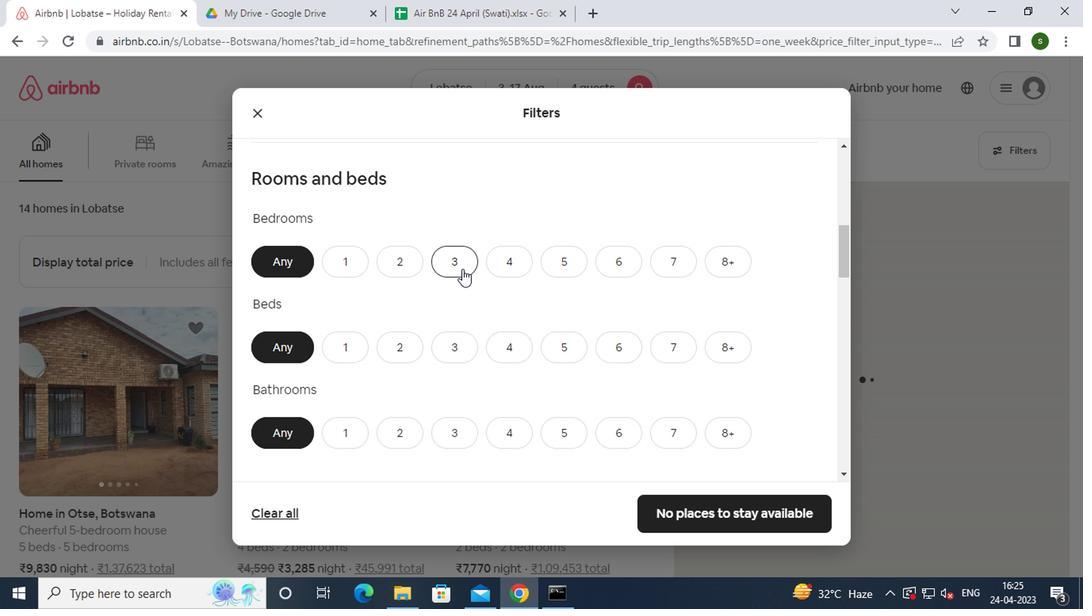 
Action: Mouse moved to (493, 354)
Screenshot: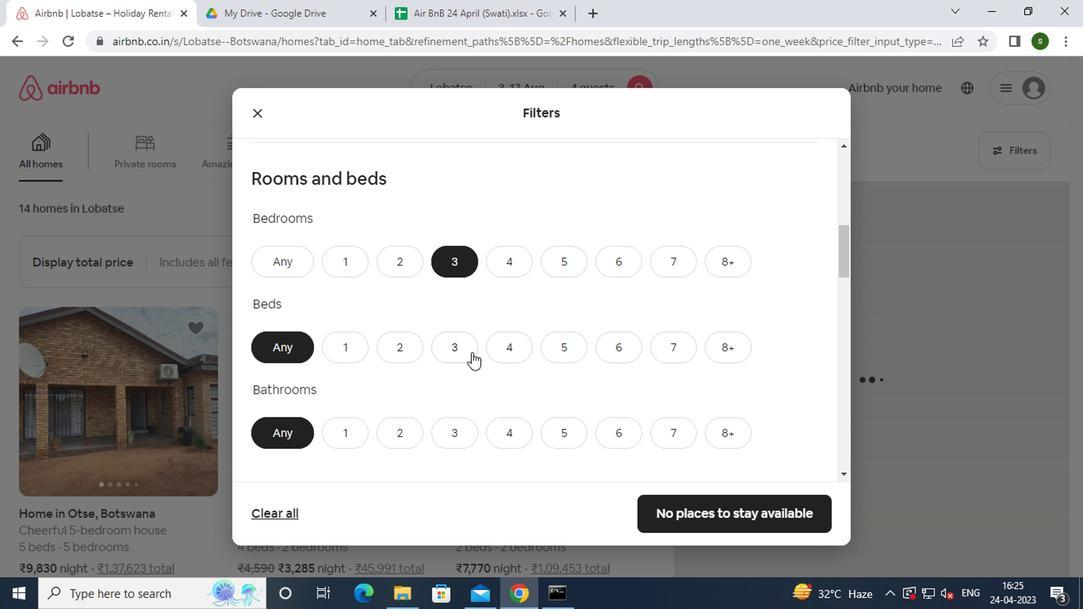 
Action: Mouse pressed left at (493, 354)
Screenshot: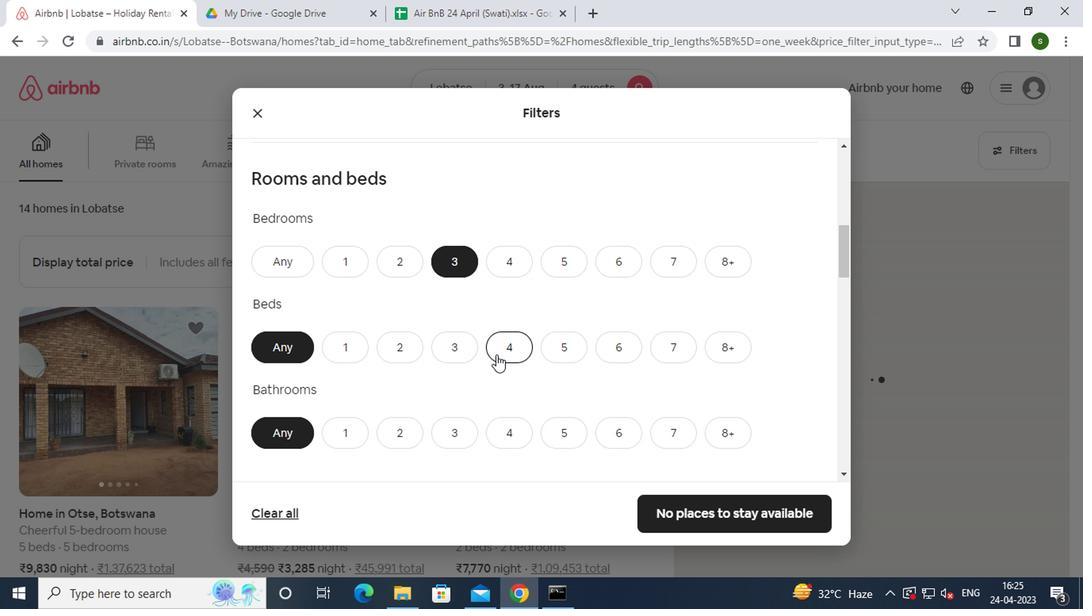 
Action: Mouse moved to (401, 440)
Screenshot: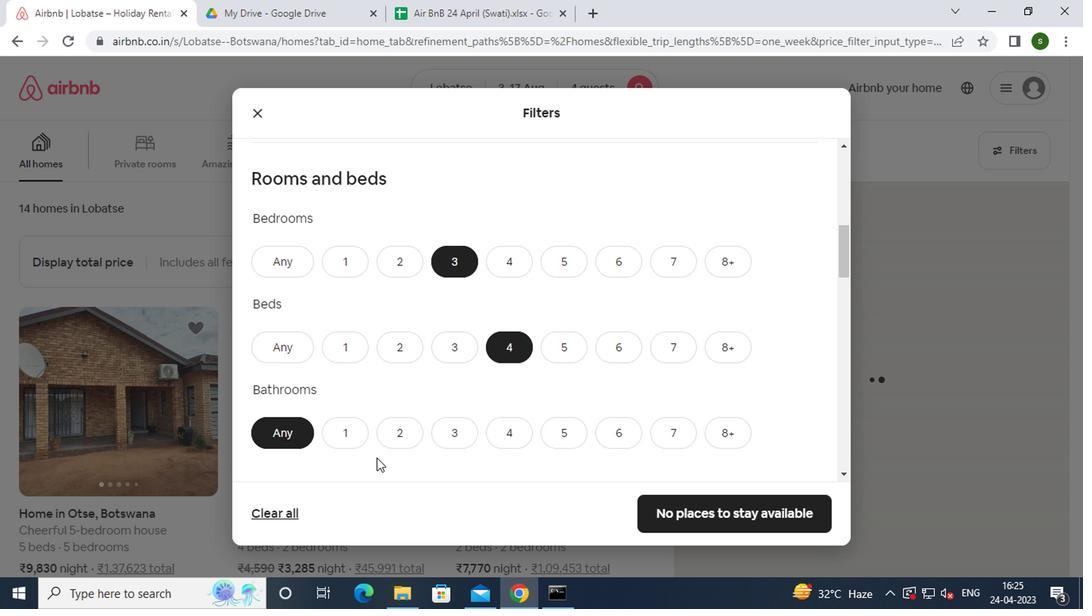 
Action: Mouse pressed left at (401, 440)
Screenshot: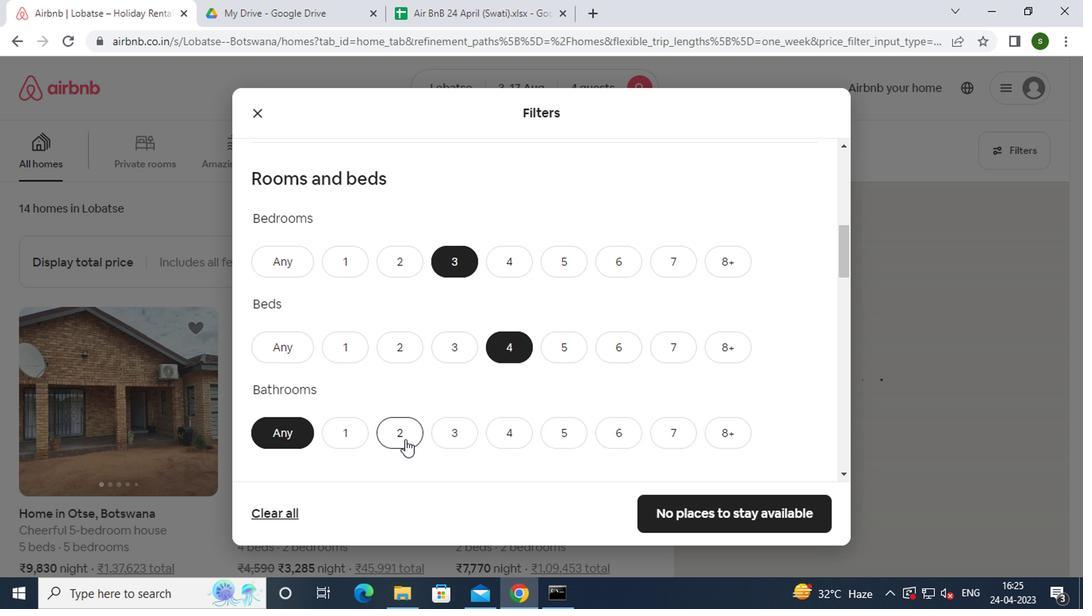 
Action: Mouse moved to (461, 365)
Screenshot: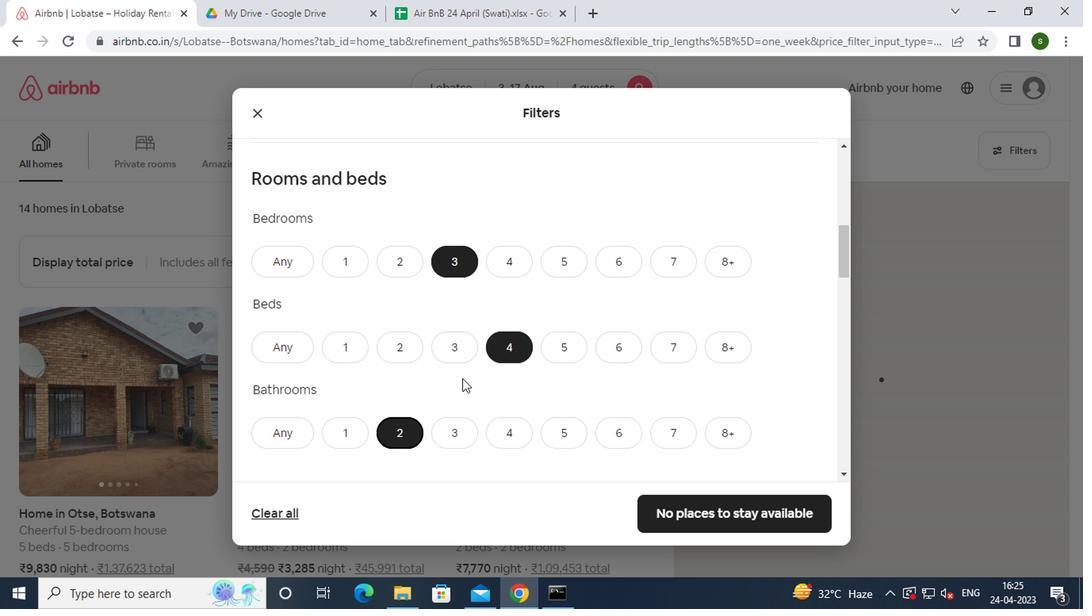 
Action: Mouse scrolled (461, 364) with delta (0, 0)
Screenshot: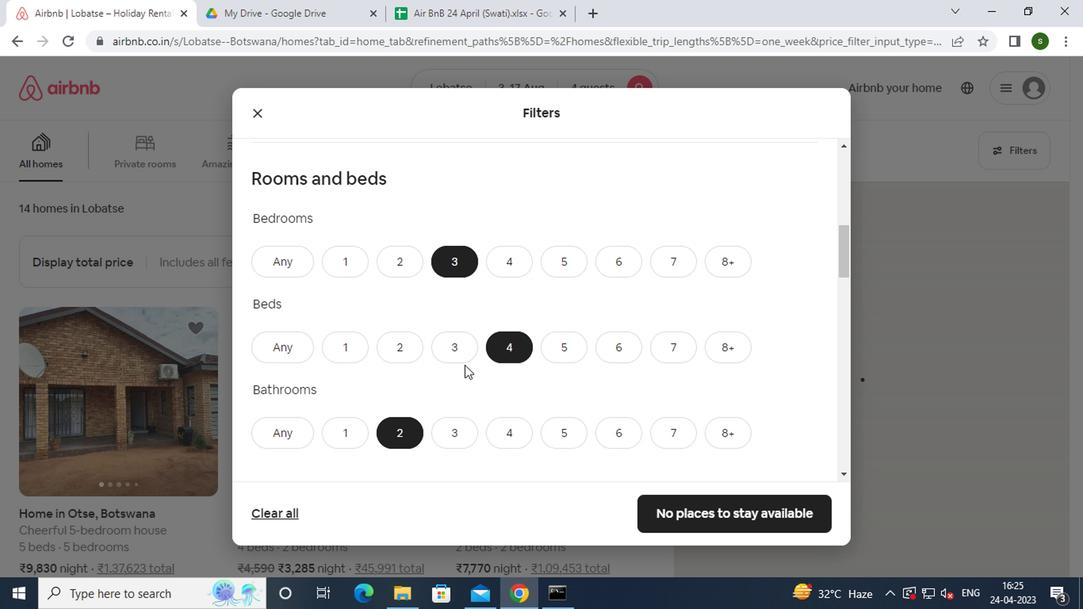 
Action: Mouse scrolled (461, 364) with delta (0, 0)
Screenshot: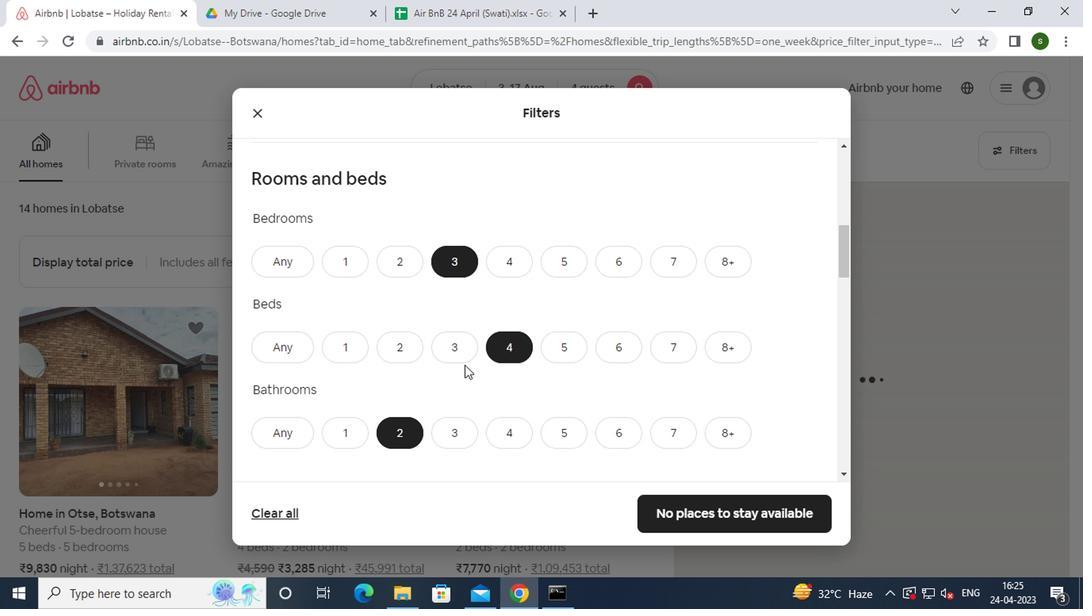 
Action: Mouse scrolled (461, 364) with delta (0, 0)
Screenshot: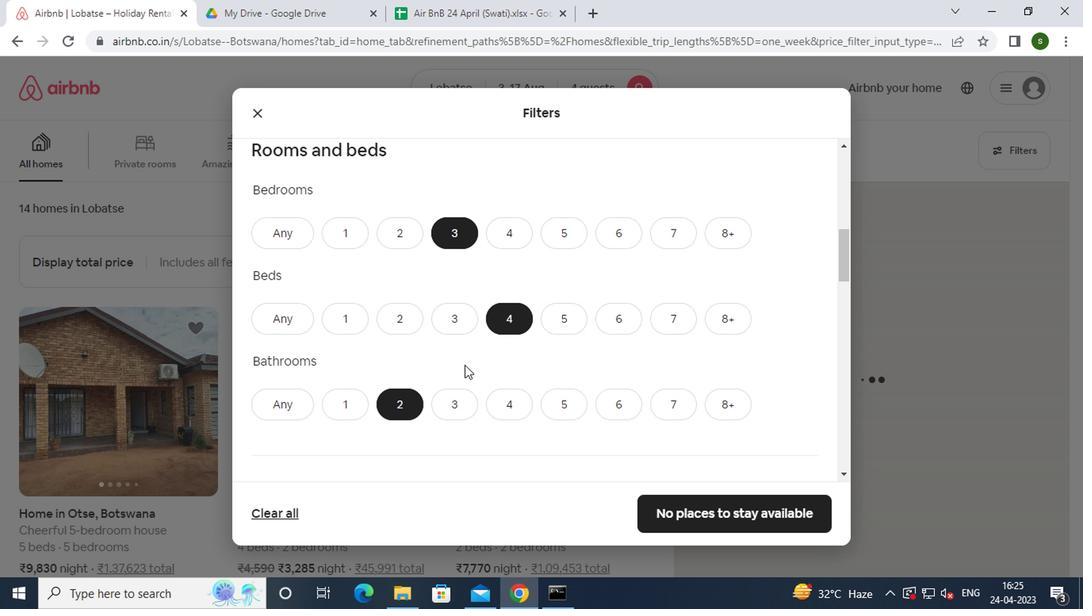 
Action: Mouse moved to (331, 359)
Screenshot: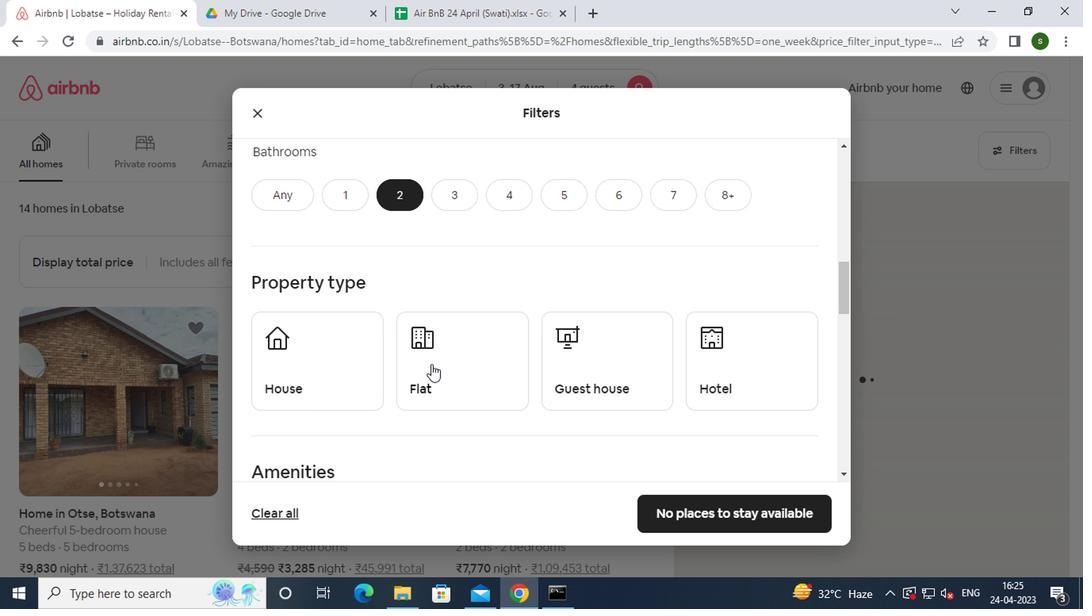
Action: Mouse pressed left at (331, 359)
Screenshot: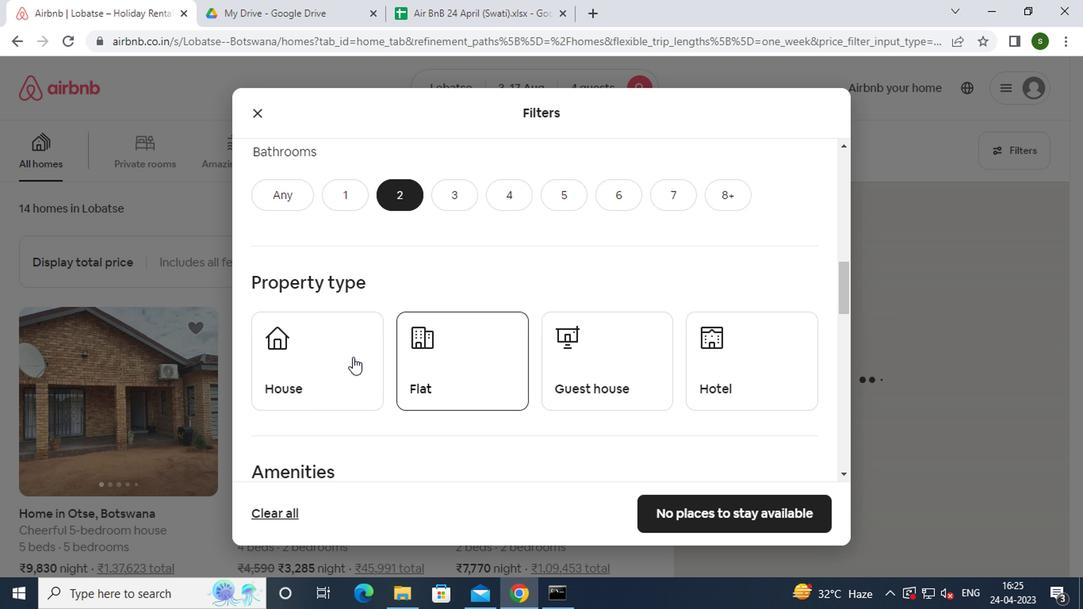 
Action: Mouse moved to (470, 360)
Screenshot: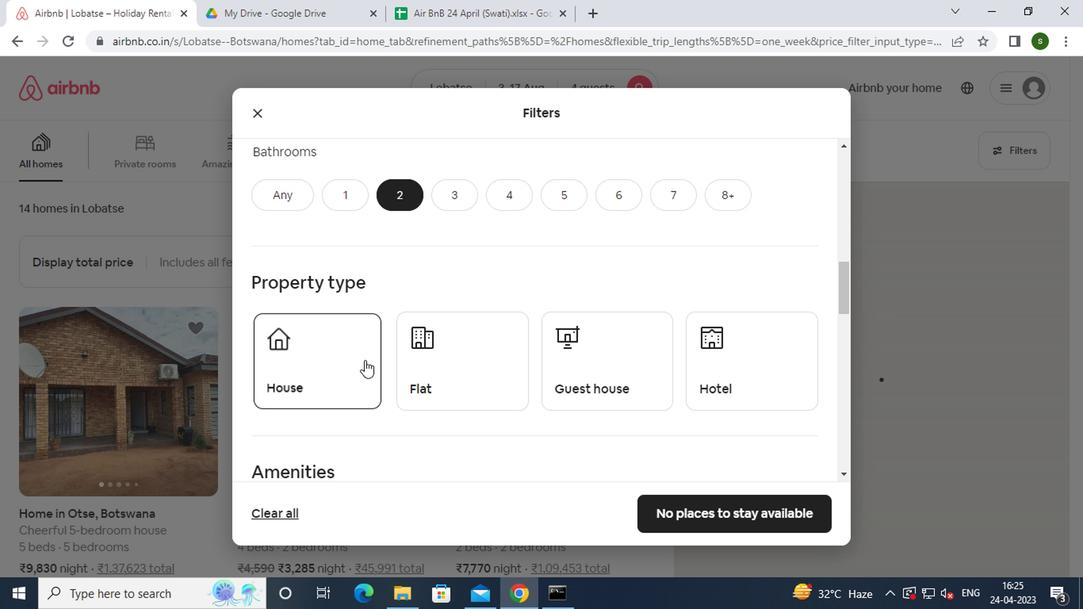 
Action: Mouse pressed left at (470, 360)
Screenshot: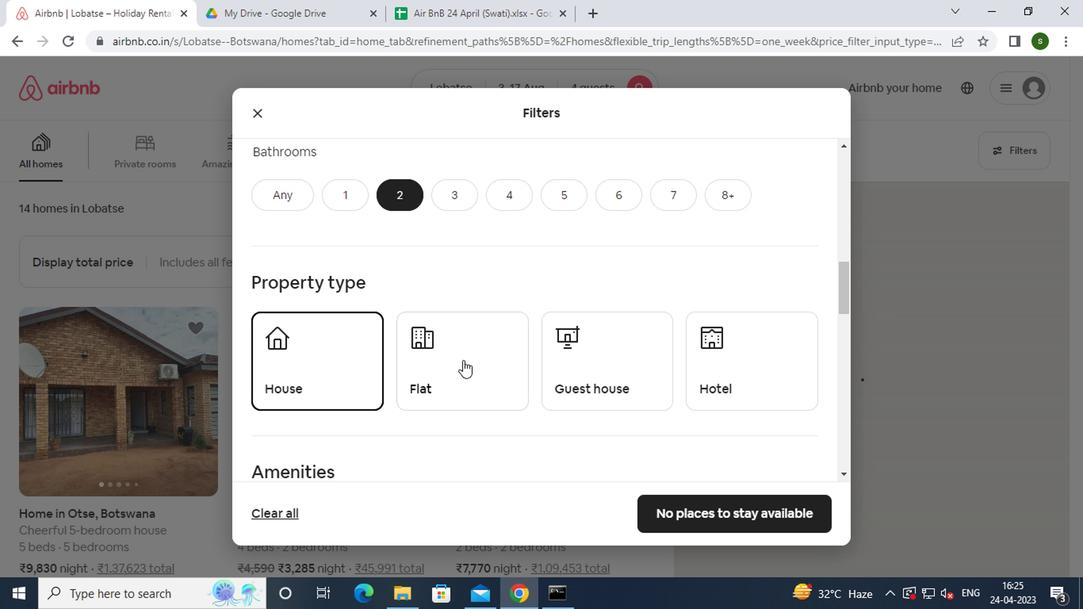 
Action: Mouse moved to (591, 358)
Screenshot: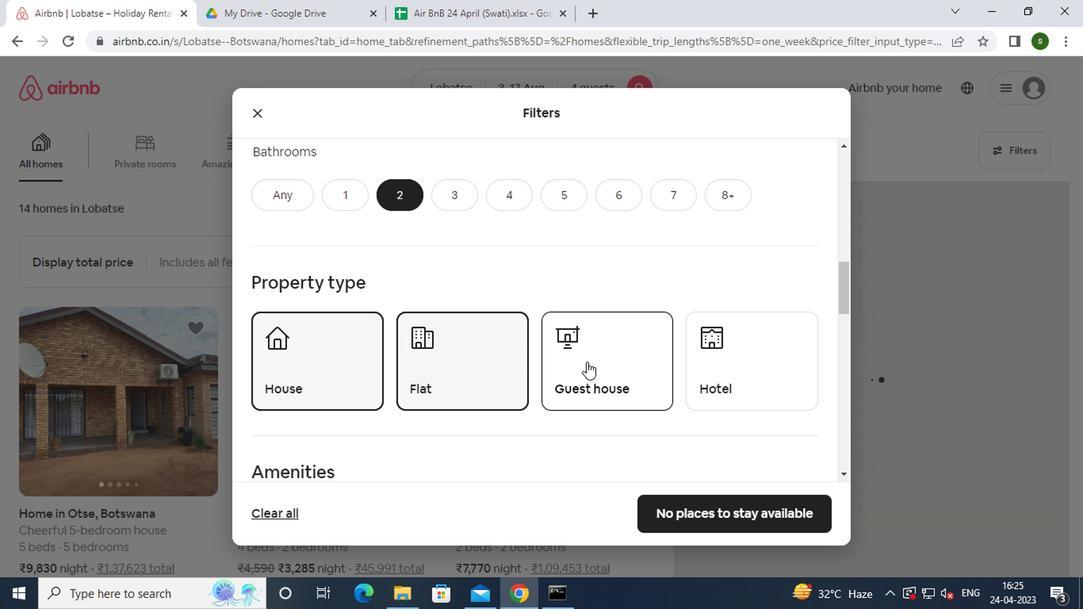 
Action: Mouse pressed left at (591, 358)
Screenshot: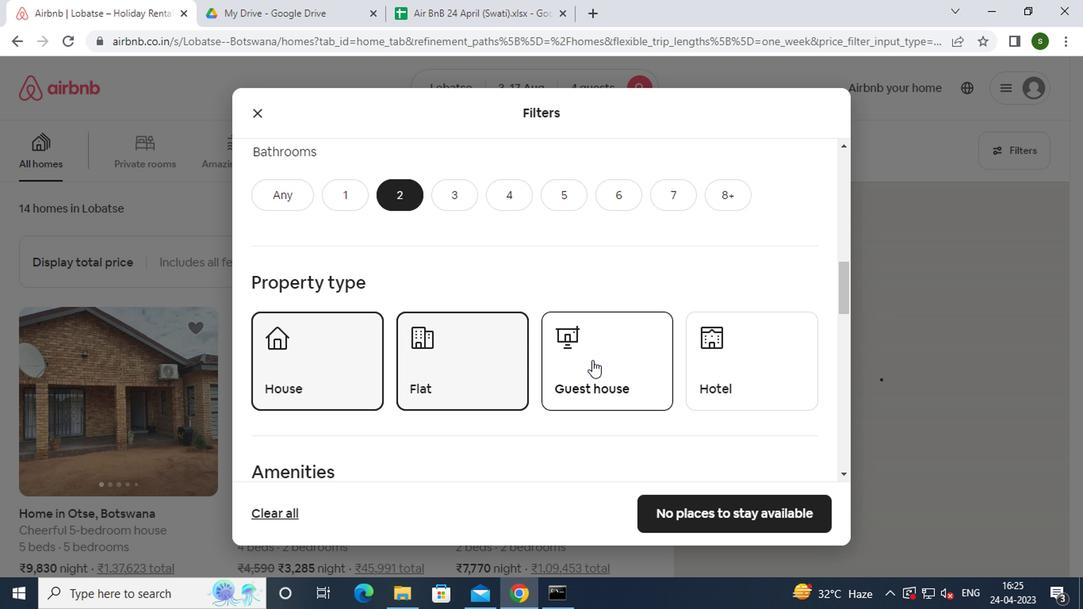
Action: Mouse moved to (576, 361)
Screenshot: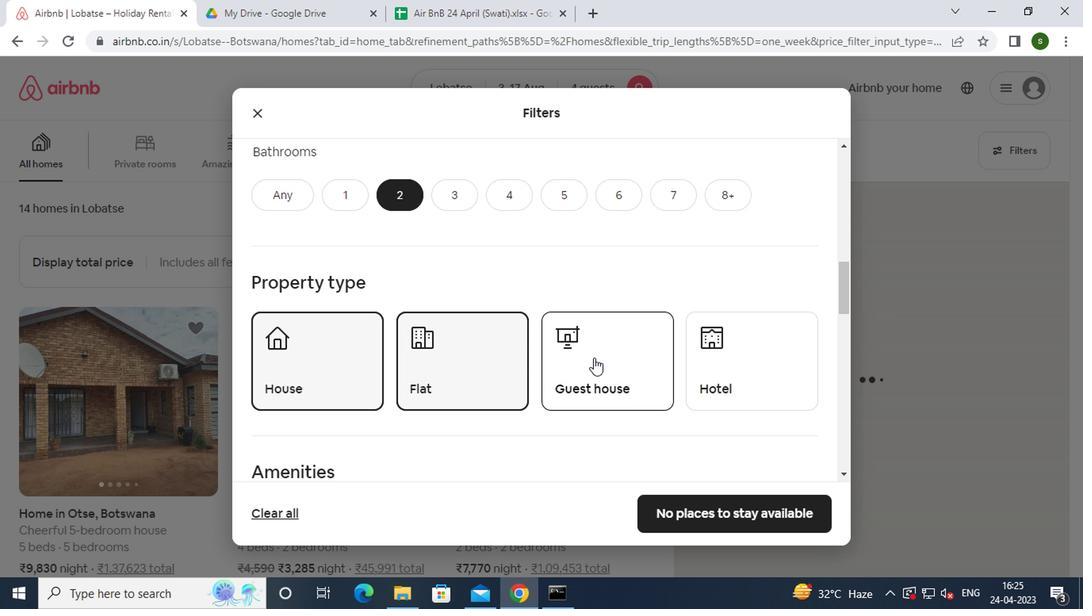 
Action: Mouse scrolled (576, 360) with delta (0, 0)
Screenshot: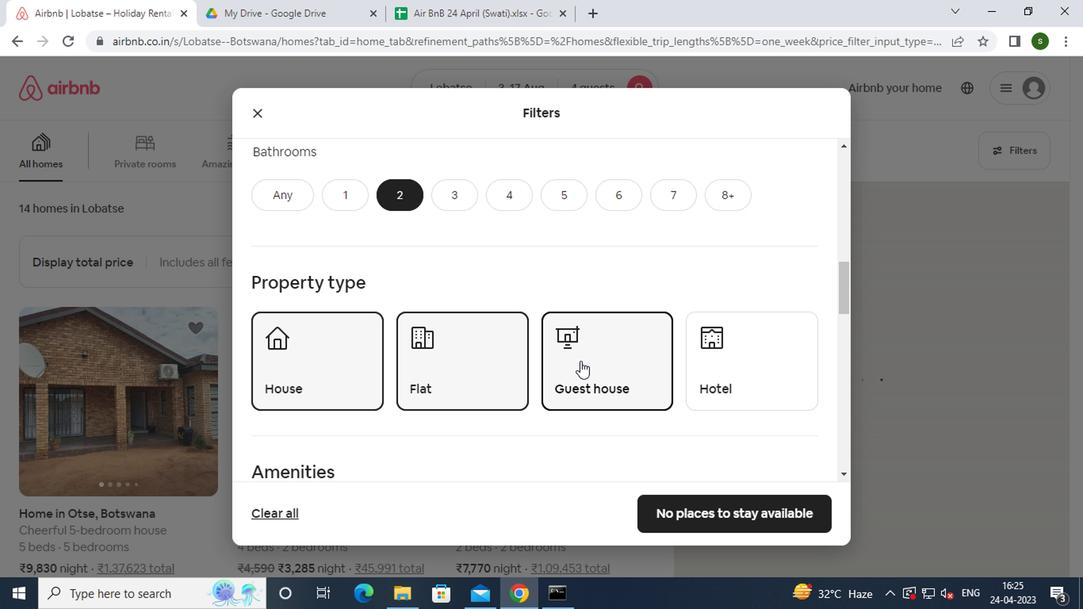 
Action: Mouse scrolled (576, 360) with delta (0, 0)
Screenshot: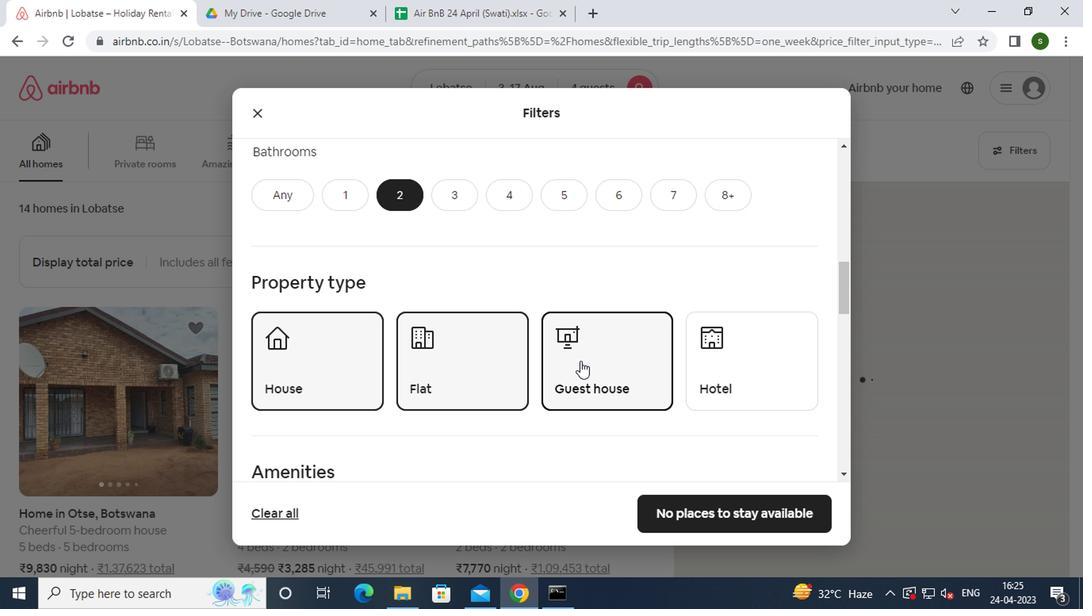 
Action: Mouse moved to (275, 388)
Screenshot: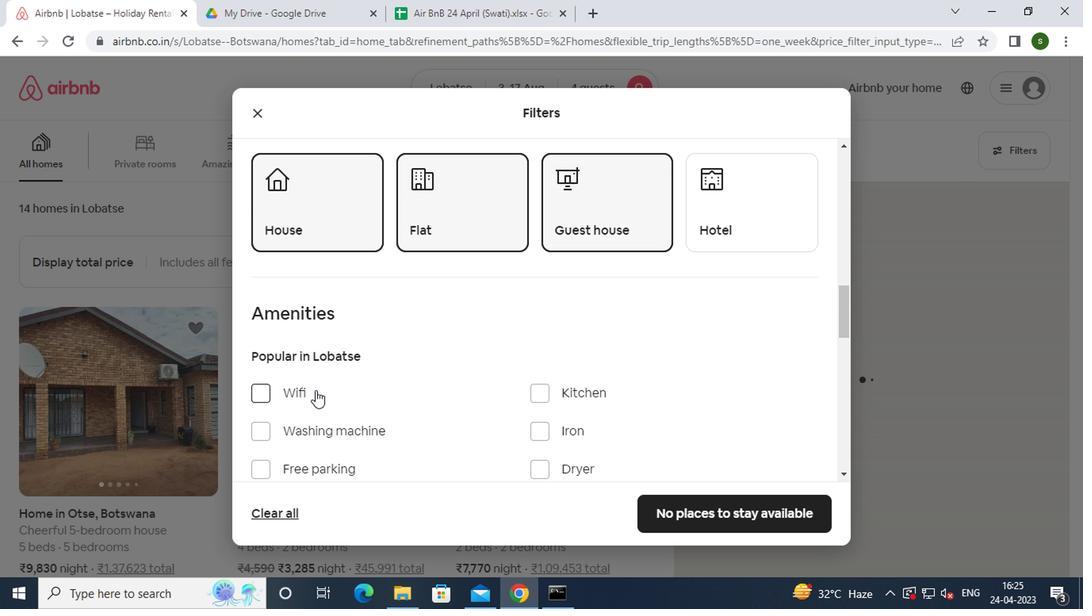 
Action: Mouse pressed left at (275, 388)
Screenshot: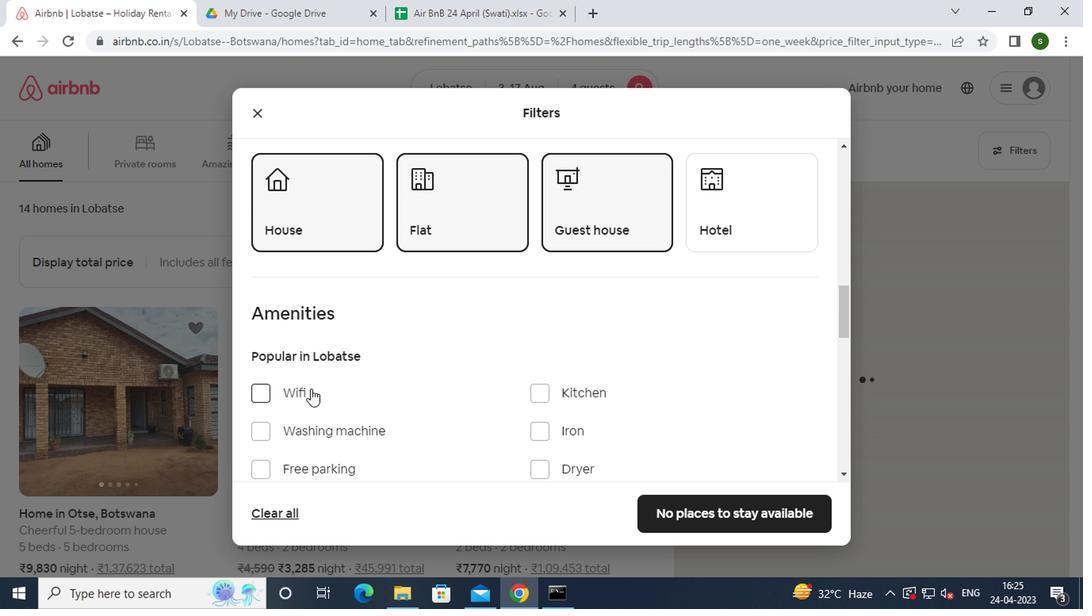 
Action: Mouse moved to (307, 437)
Screenshot: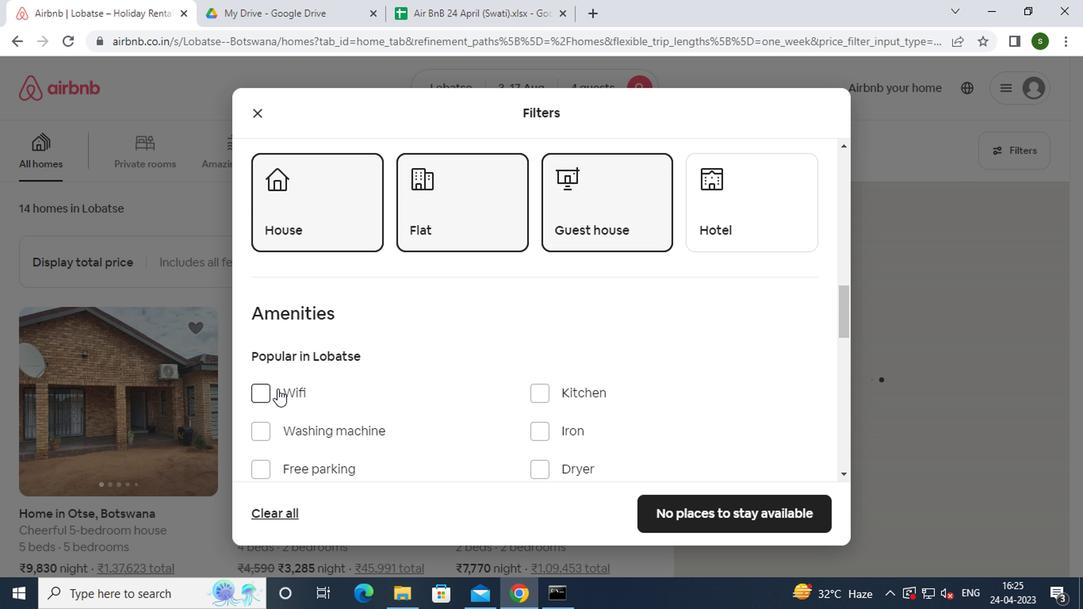 
Action: Mouse pressed left at (307, 437)
Screenshot: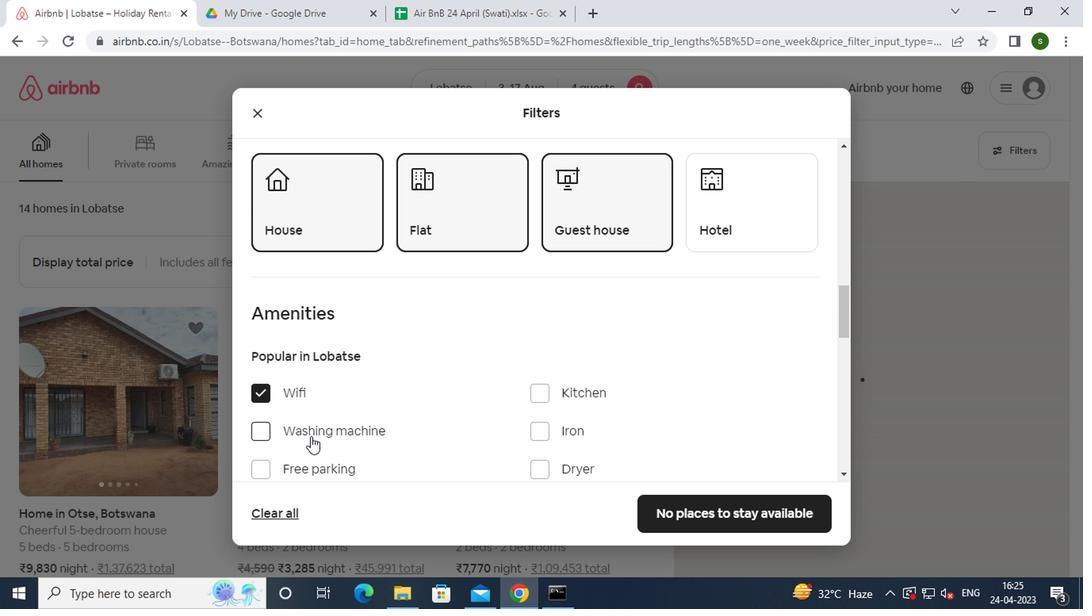 
Action: Mouse moved to (385, 406)
Screenshot: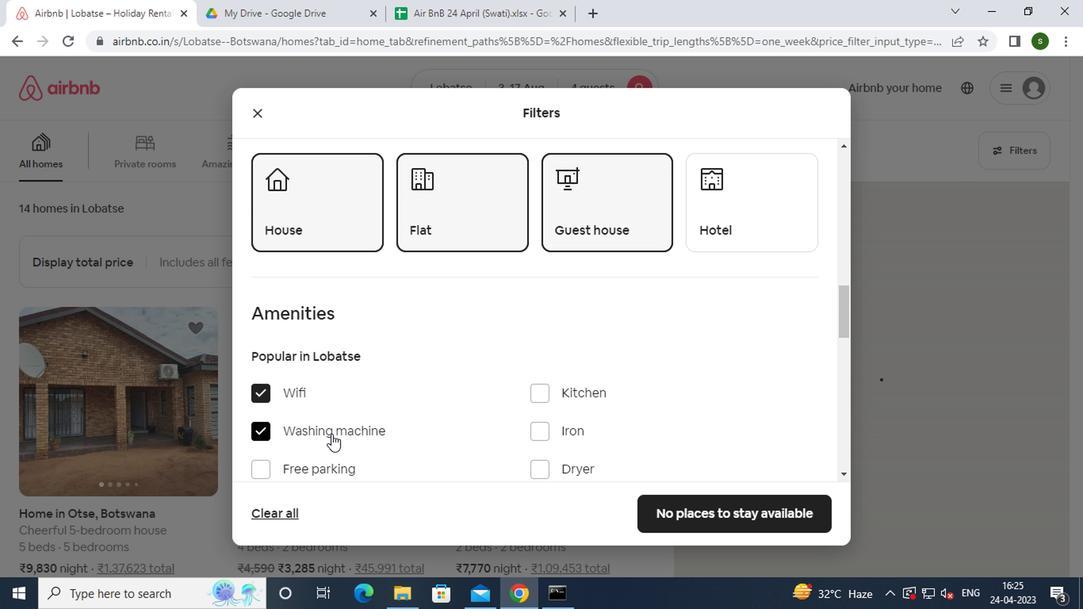 
Action: Mouse scrolled (385, 405) with delta (0, -1)
Screenshot: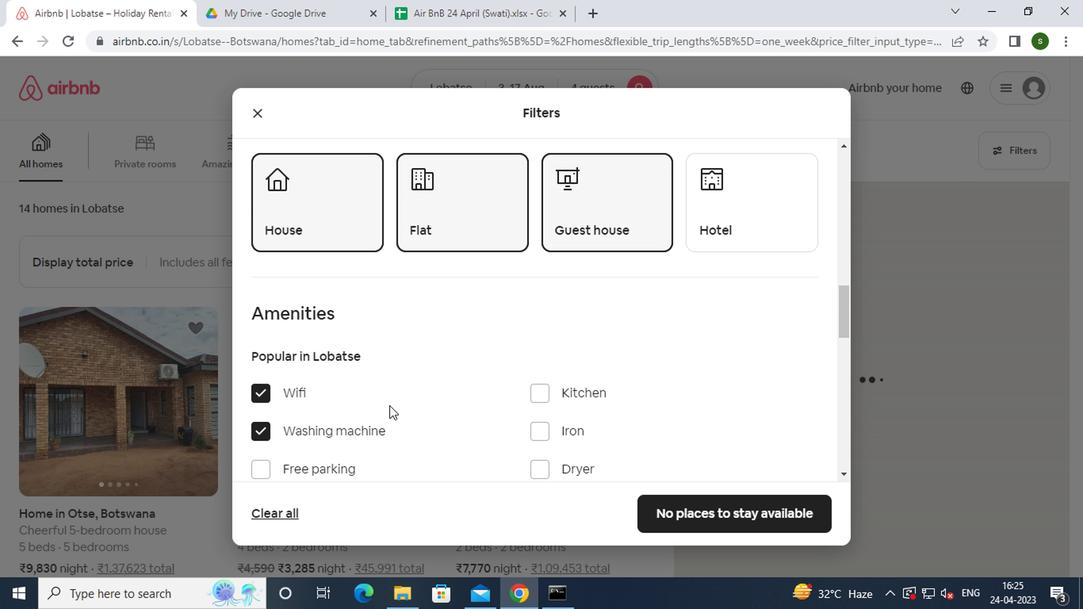 
Action: Mouse scrolled (385, 405) with delta (0, -1)
Screenshot: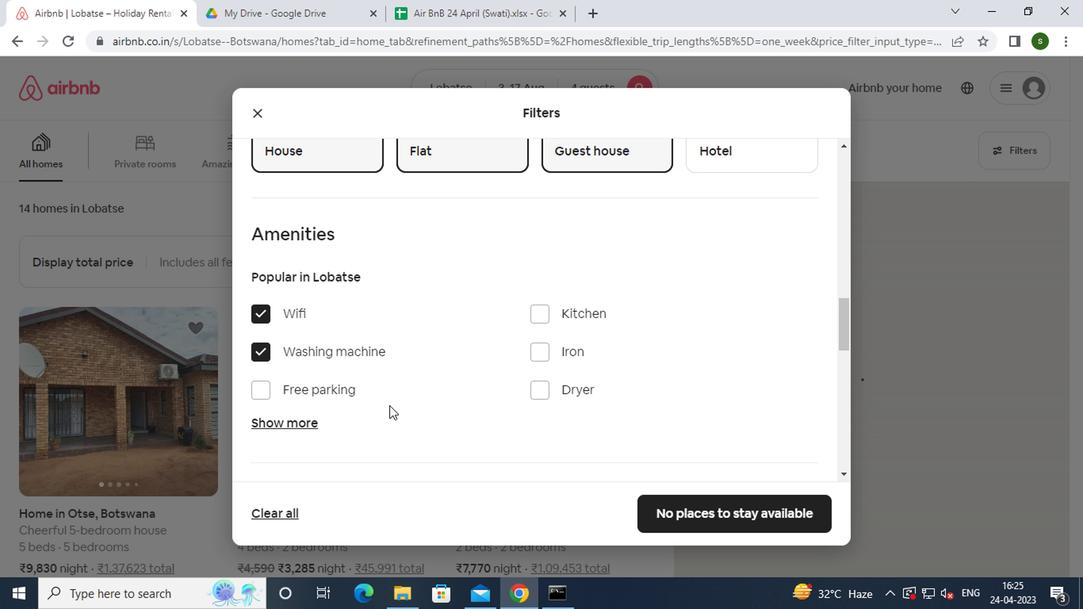
Action: Mouse scrolled (385, 405) with delta (0, -1)
Screenshot: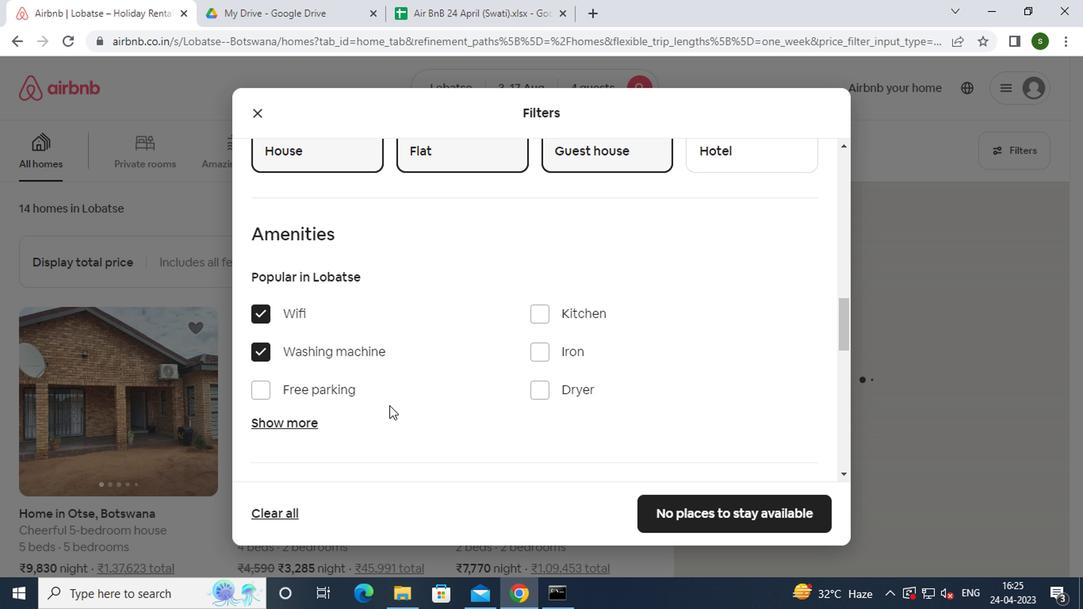 
Action: Mouse scrolled (385, 405) with delta (0, -1)
Screenshot: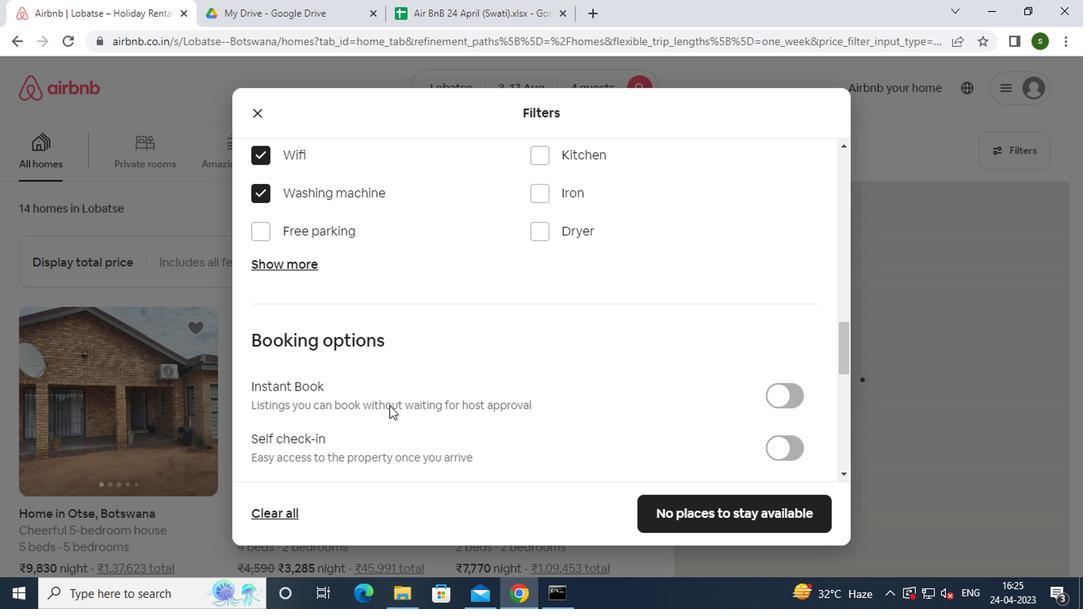
Action: Mouse scrolled (385, 405) with delta (0, -1)
Screenshot: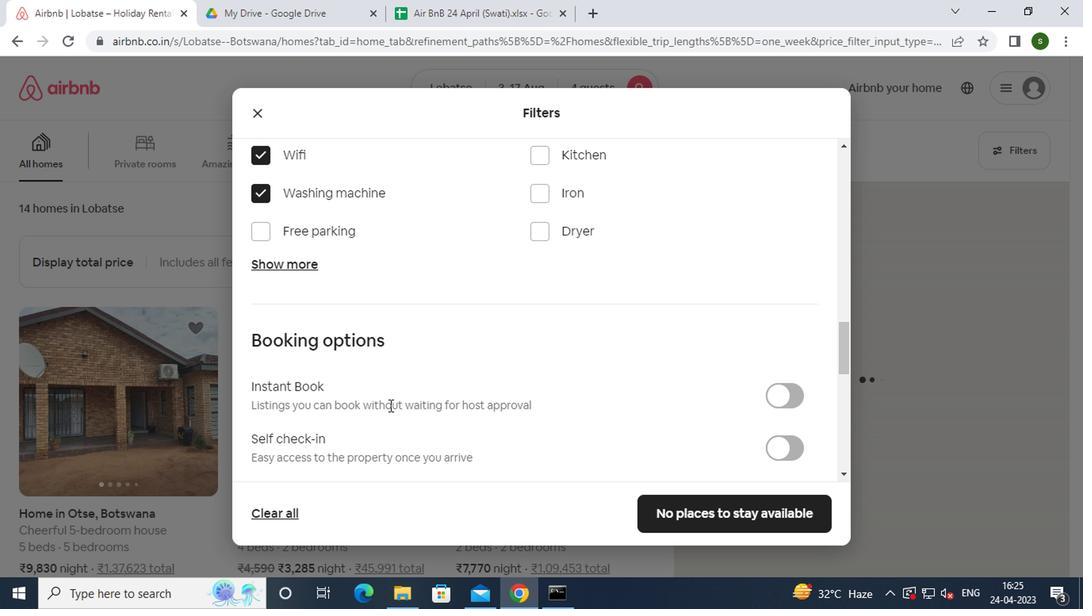 
Action: Mouse moved to (767, 286)
Screenshot: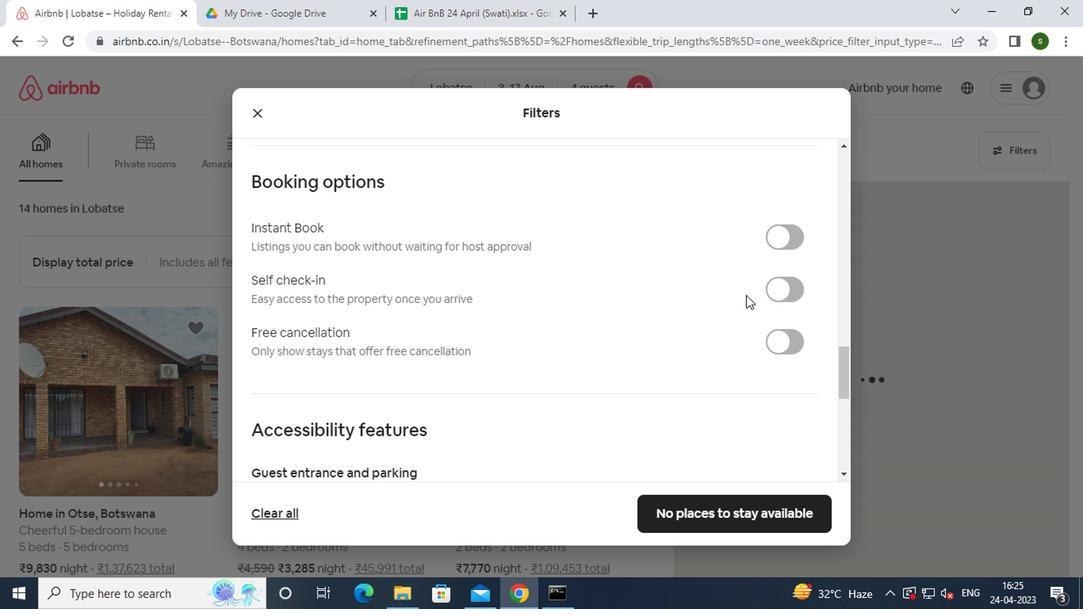 
Action: Mouse pressed left at (767, 286)
Screenshot: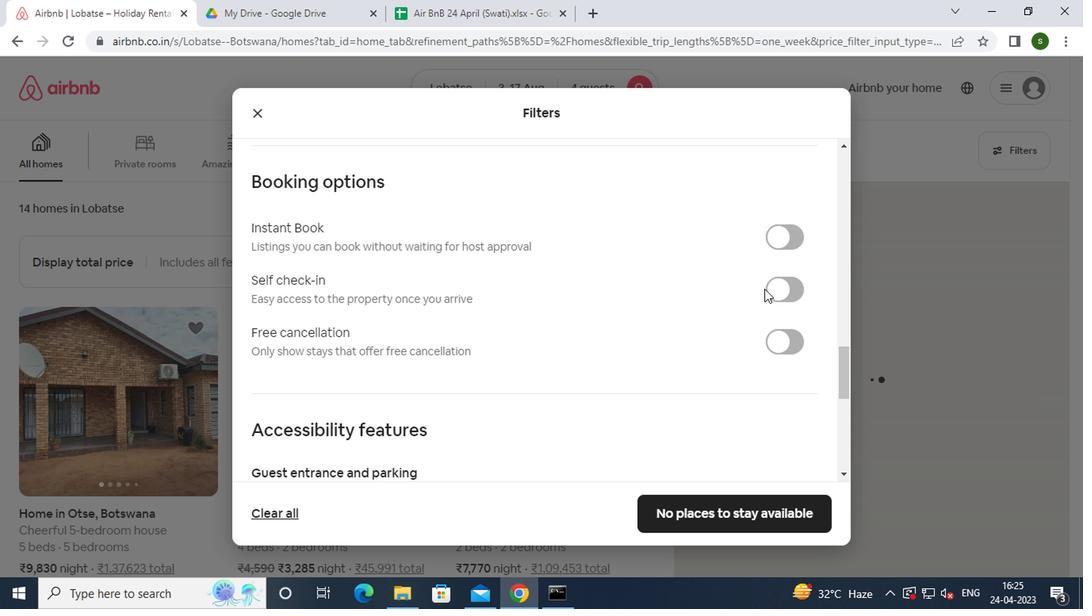 
Action: Mouse moved to (652, 325)
Screenshot: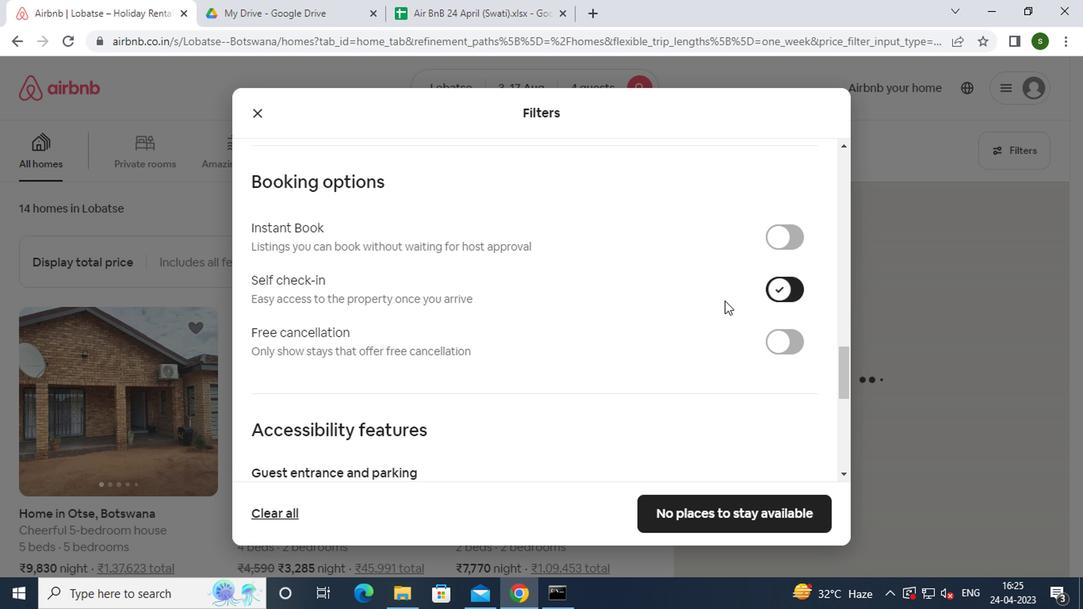 
Action: Mouse scrolled (652, 324) with delta (0, 0)
Screenshot: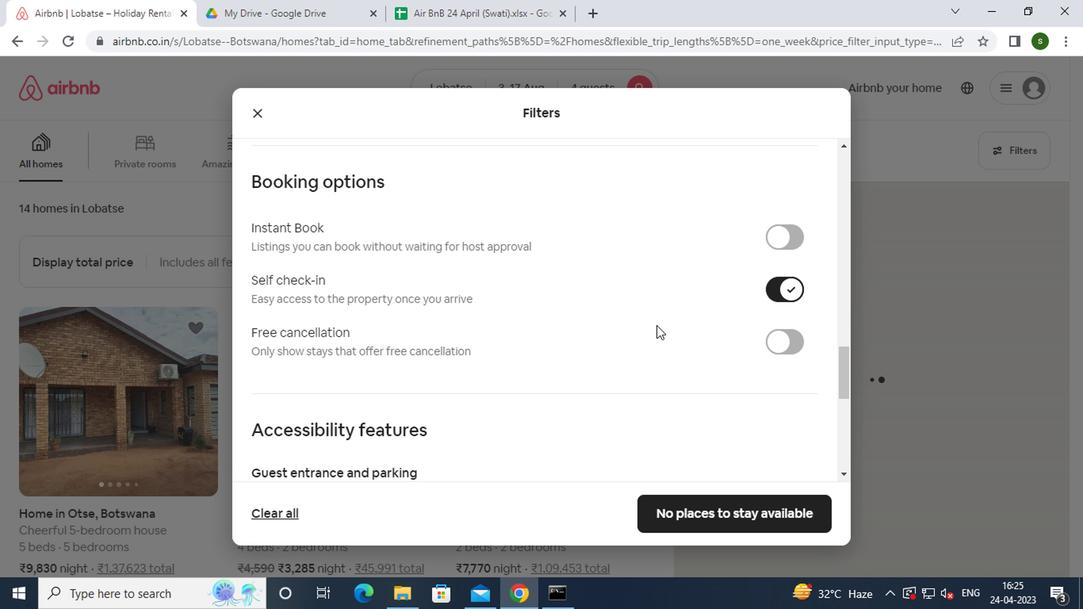 
Action: Mouse scrolled (652, 324) with delta (0, 0)
Screenshot: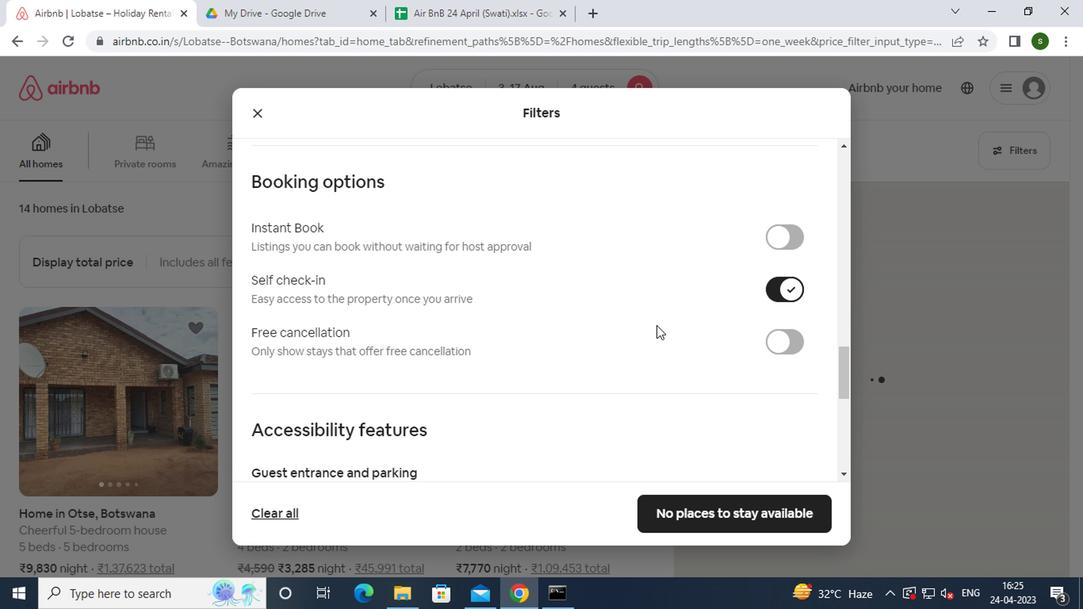 
Action: Mouse scrolled (652, 324) with delta (0, 0)
Screenshot: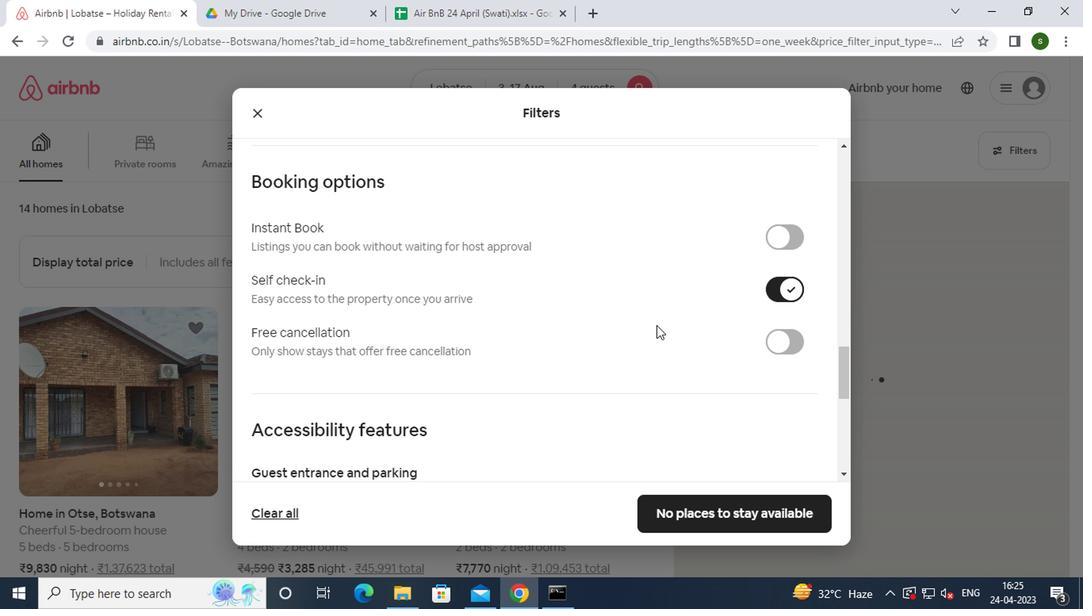 
Action: Mouse scrolled (652, 324) with delta (0, 0)
Screenshot: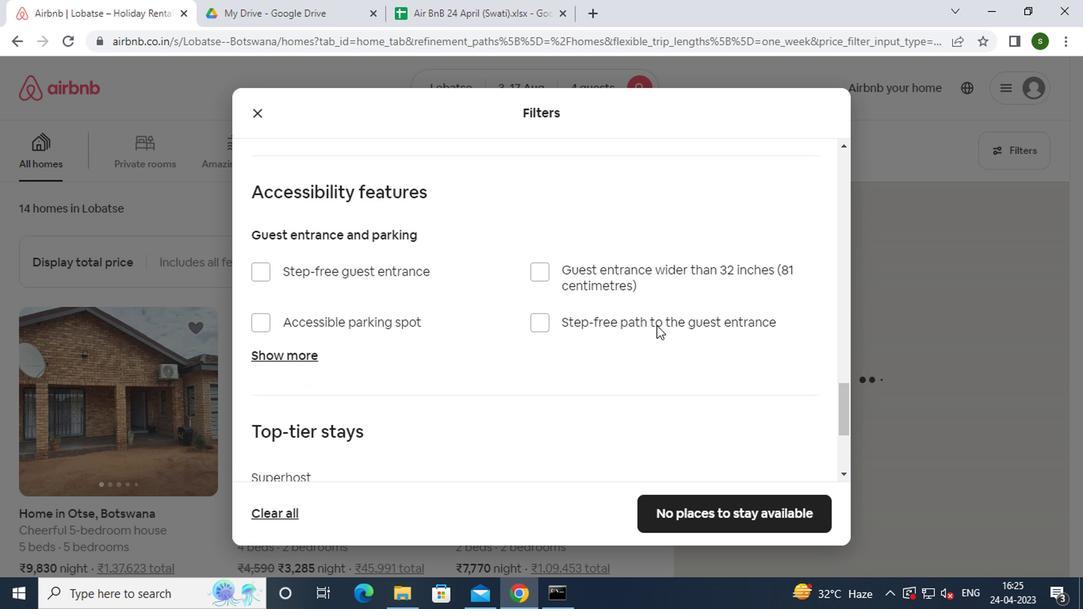 
Action: Mouse scrolled (652, 324) with delta (0, 0)
Screenshot: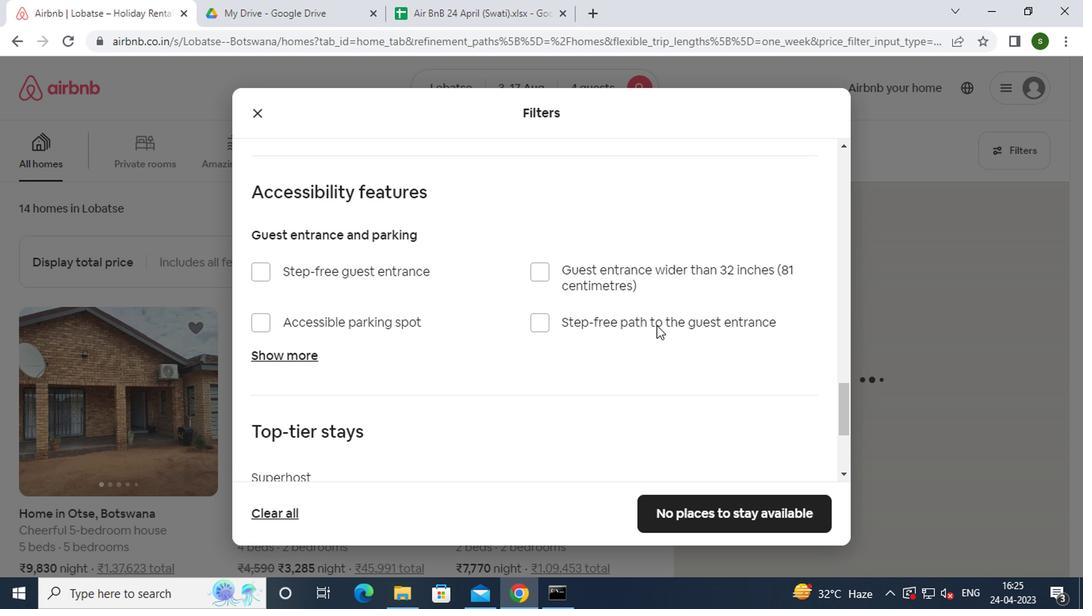 
Action: Mouse scrolled (652, 324) with delta (0, 0)
Screenshot: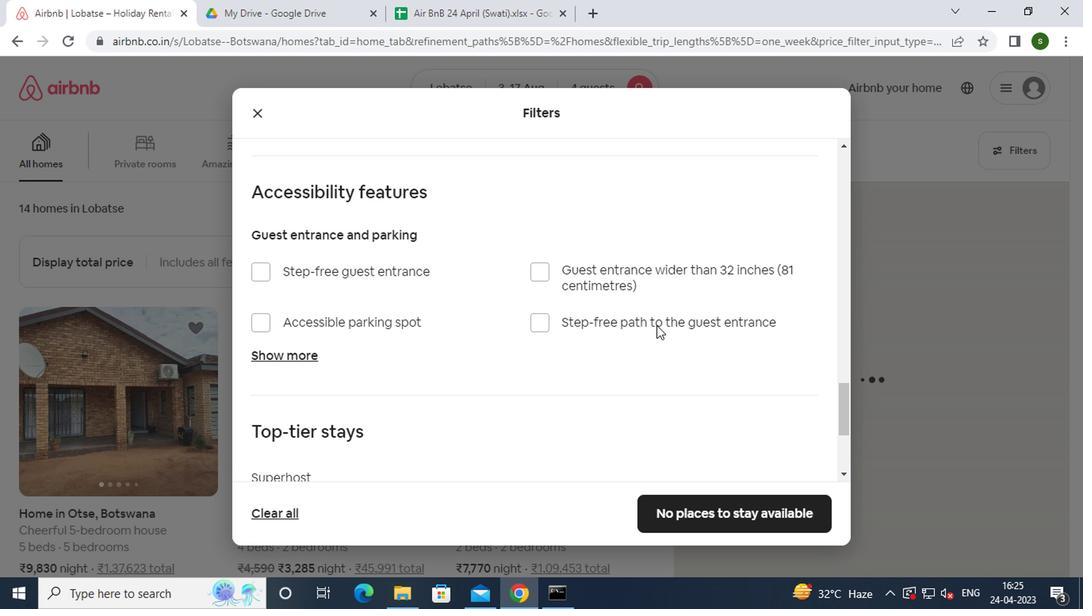 
Action: Mouse scrolled (652, 324) with delta (0, 0)
Screenshot: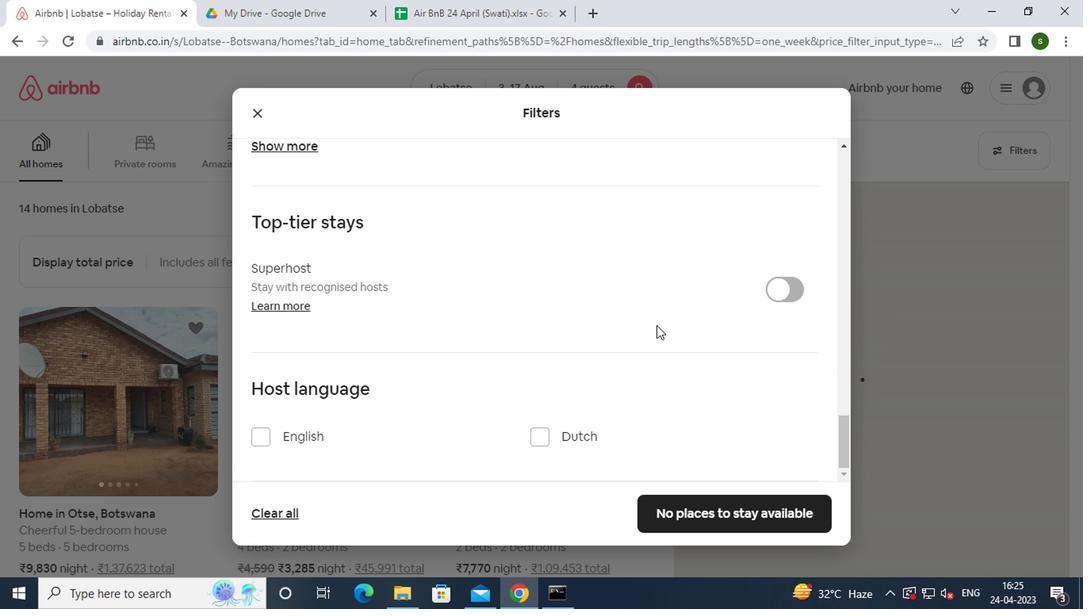 
Action: Mouse scrolled (652, 324) with delta (0, 0)
Screenshot: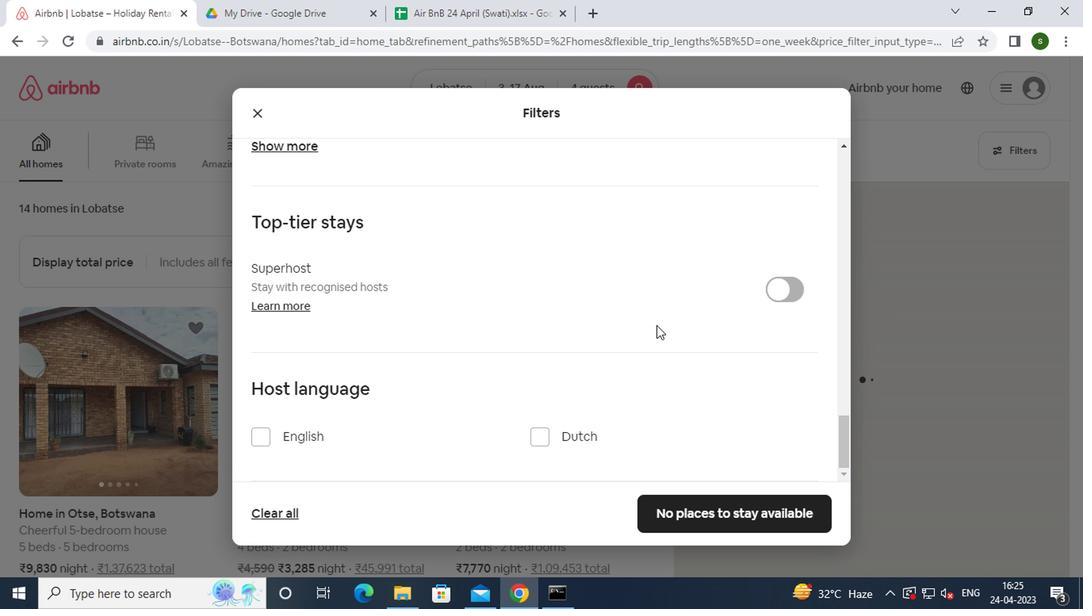 
Action: Mouse moved to (259, 439)
Screenshot: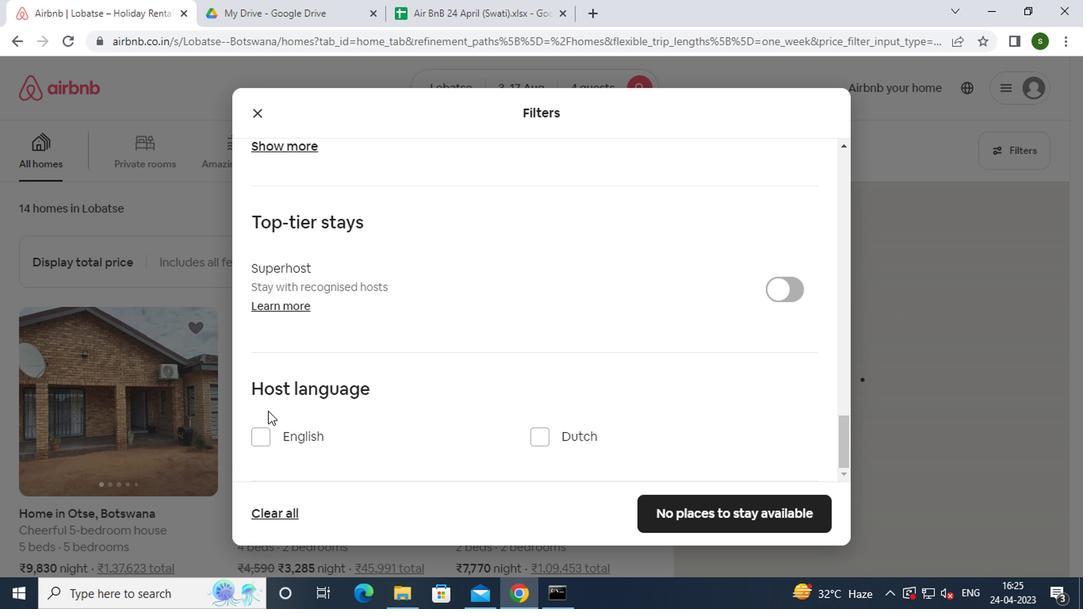 
Action: Mouse pressed left at (259, 439)
Screenshot: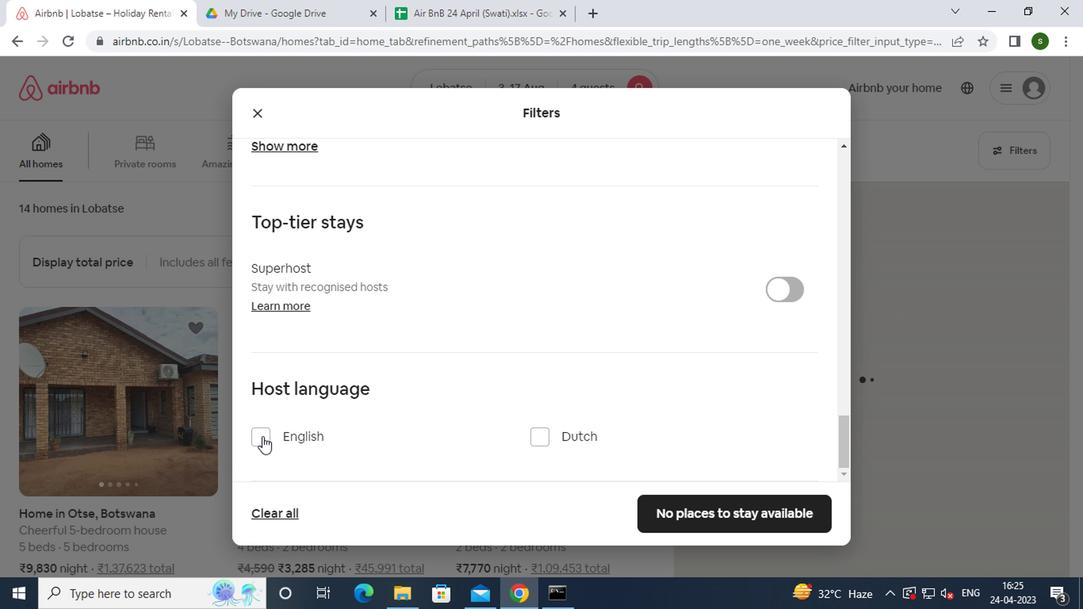 
Action: Mouse moved to (684, 504)
Screenshot: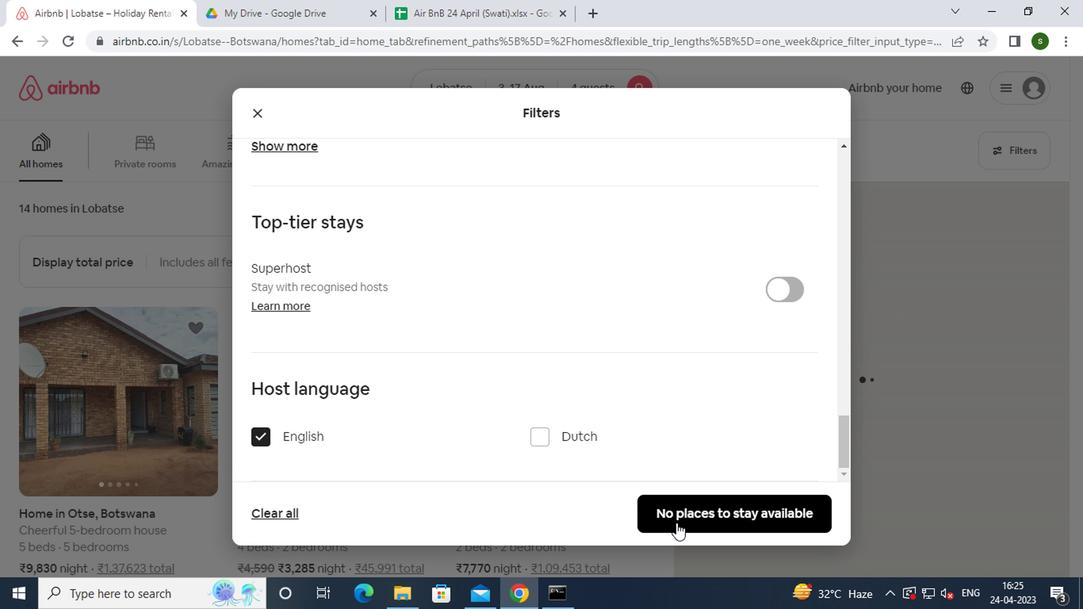 
Action: Mouse pressed left at (684, 504)
Screenshot: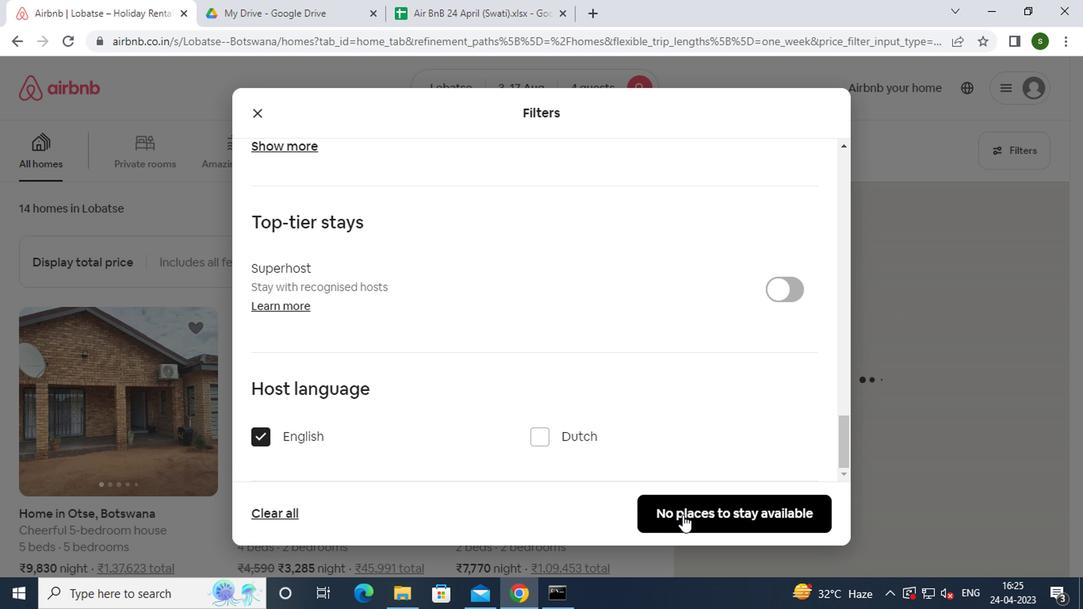 
Action: Mouse moved to (492, 152)
Screenshot: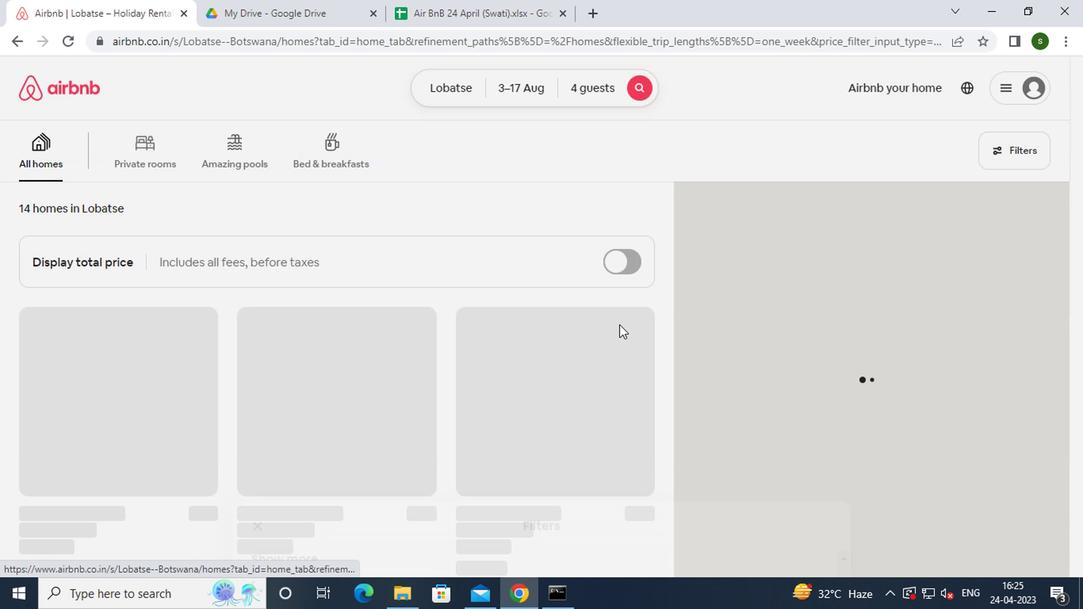 
